 Task: Add a signature Katherine Jones containing With heartfelt thanks and warm wishes, Katherine Jones to email address softage.8@softage.net and add a folder Green initiatives
Action: Mouse moved to (113, 141)
Screenshot: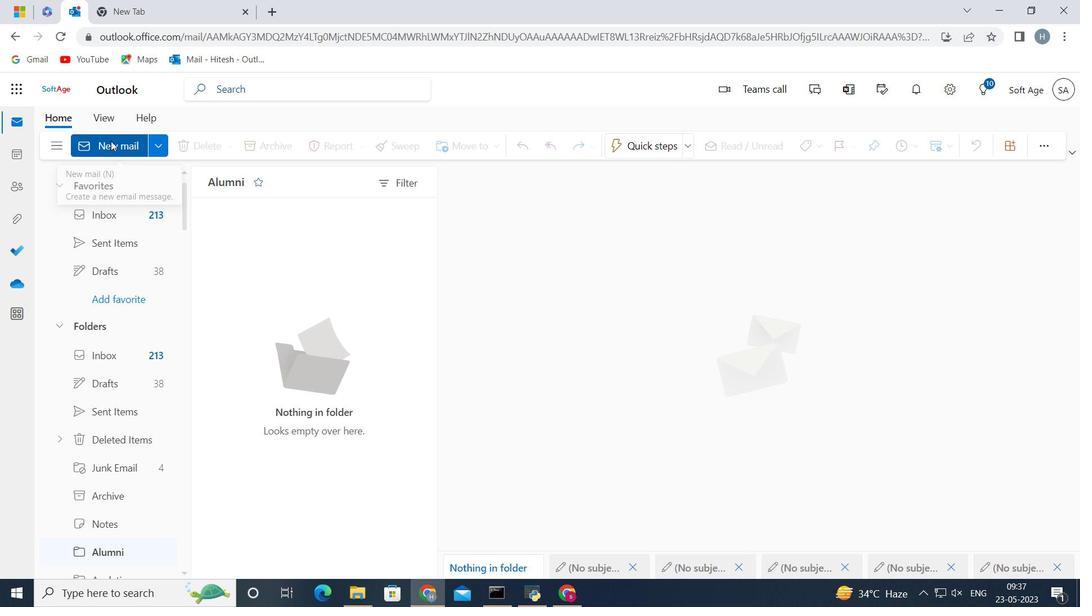 
Action: Mouse pressed left at (113, 141)
Screenshot: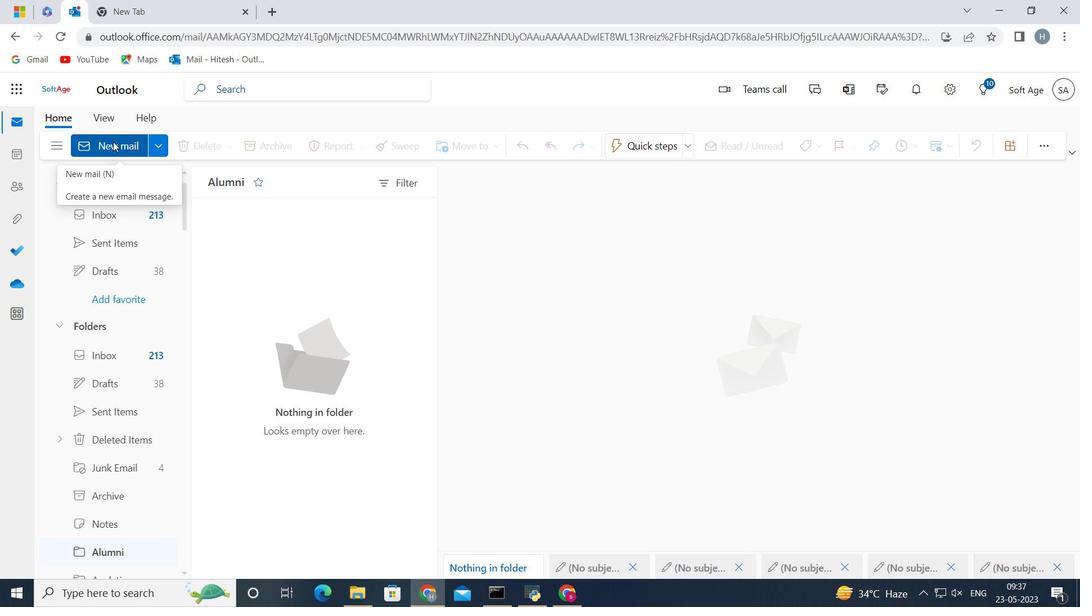 
Action: Mouse moved to (881, 146)
Screenshot: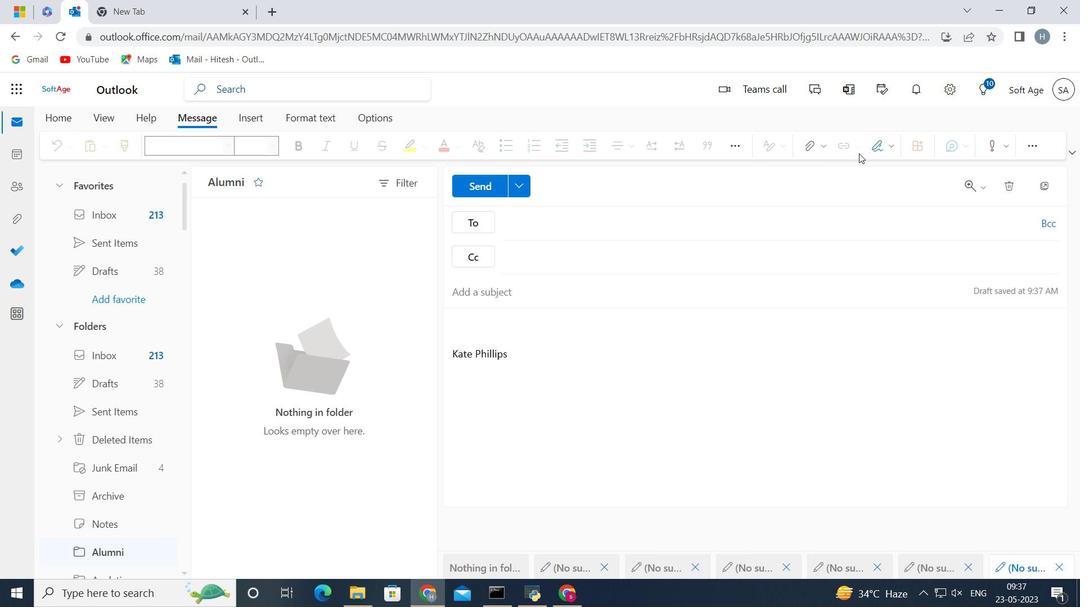 
Action: Mouse pressed left at (881, 146)
Screenshot: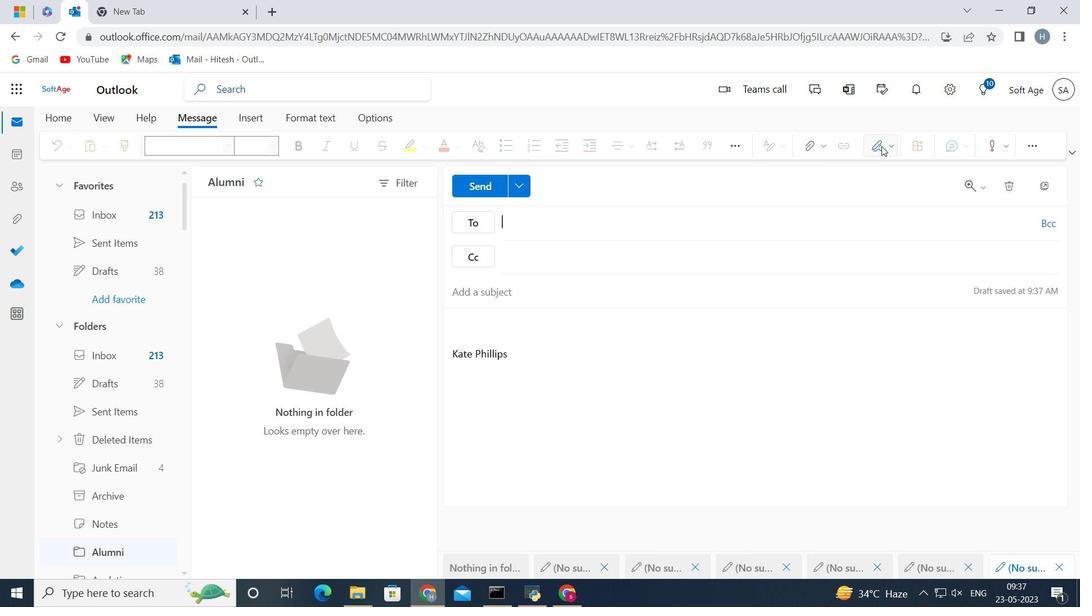 
Action: Mouse moved to (860, 200)
Screenshot: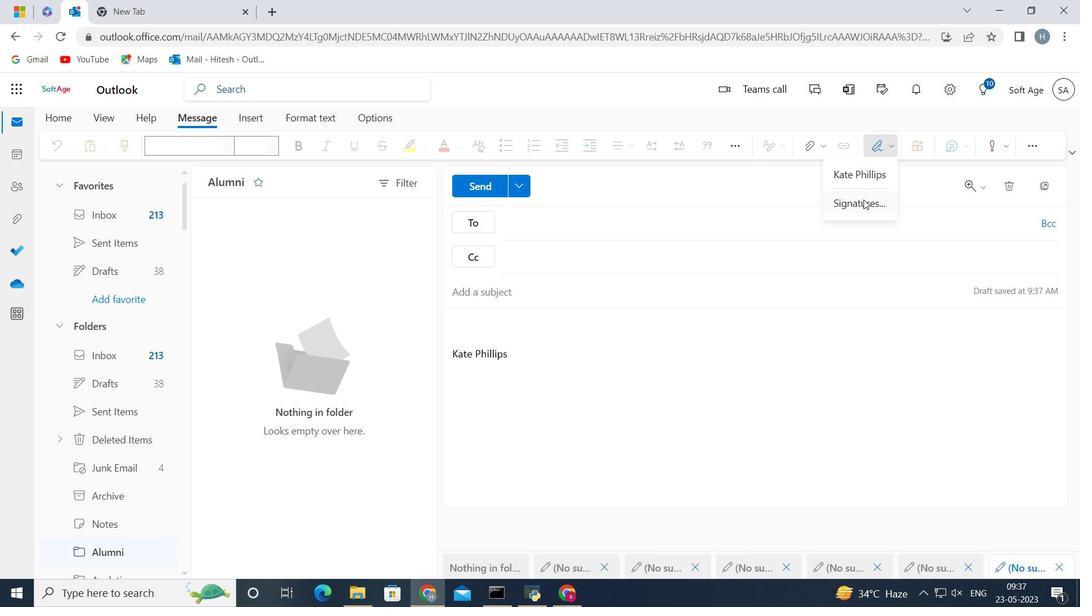 
Action: Mouse pressed left at (860, 200)
Screenshot: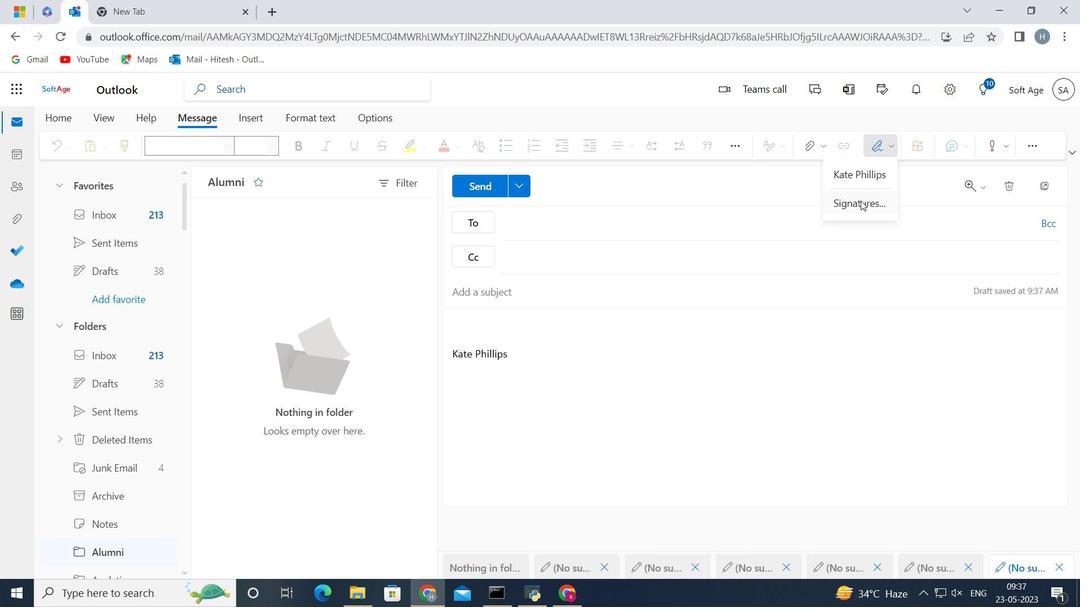 
Action: Mouse moved to (810, 260)
Screenshot: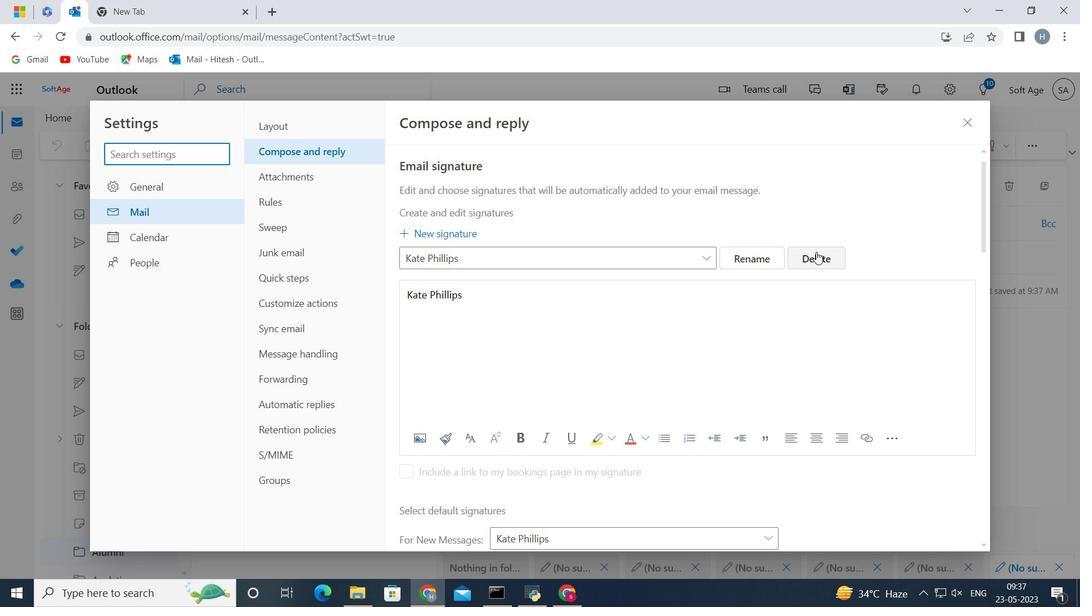 
Action: Mouse pressed left at (810, 260)
Screenshot: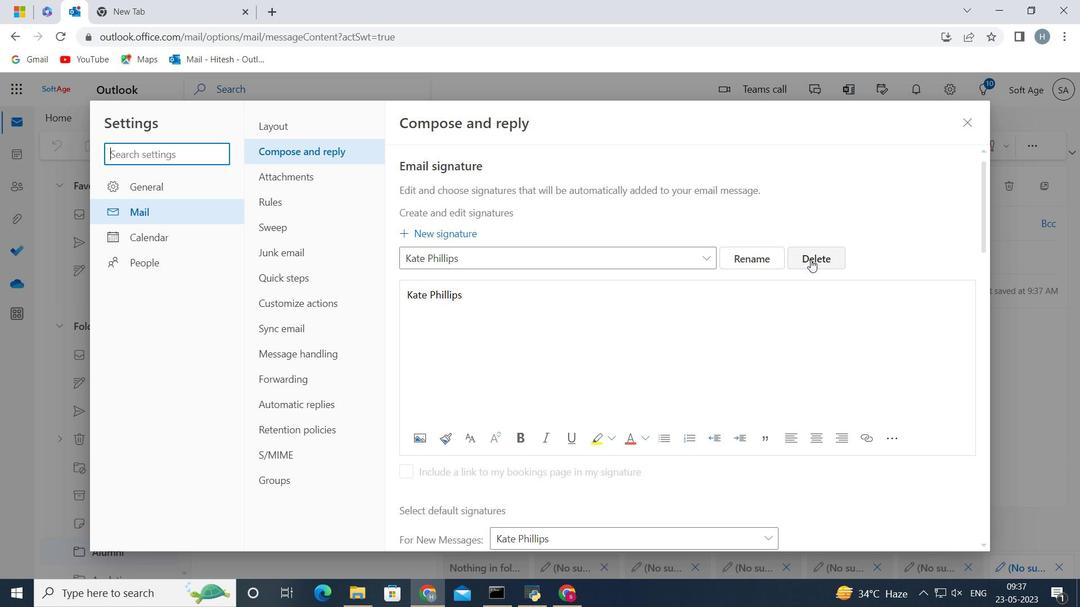 
Action: Mouse moved to (630, 256)
Screenshot: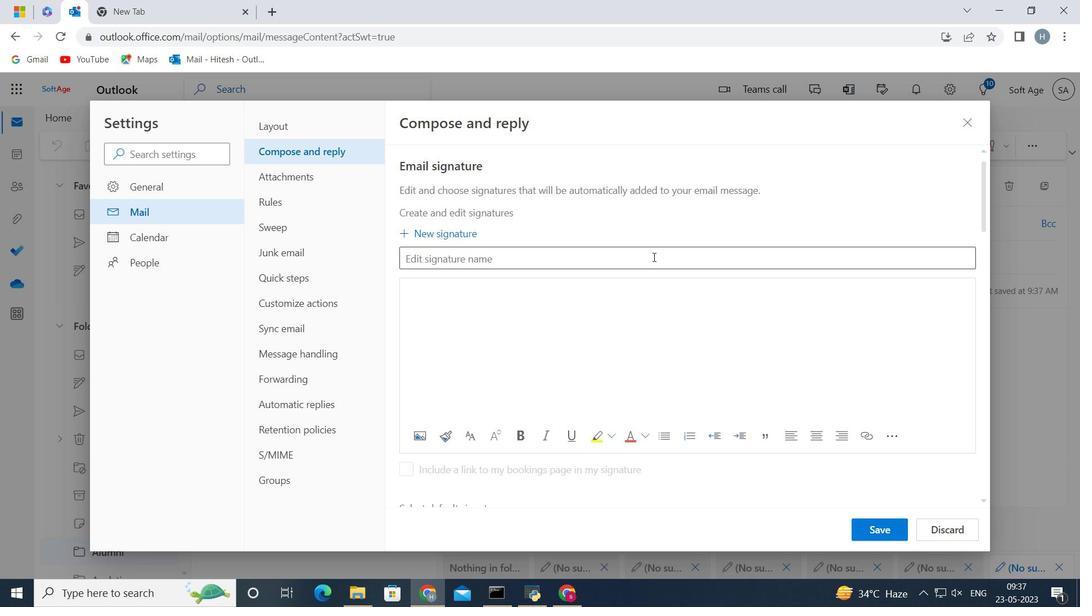 
Action: Mouse pressed left at (630, 256)
Screenshot: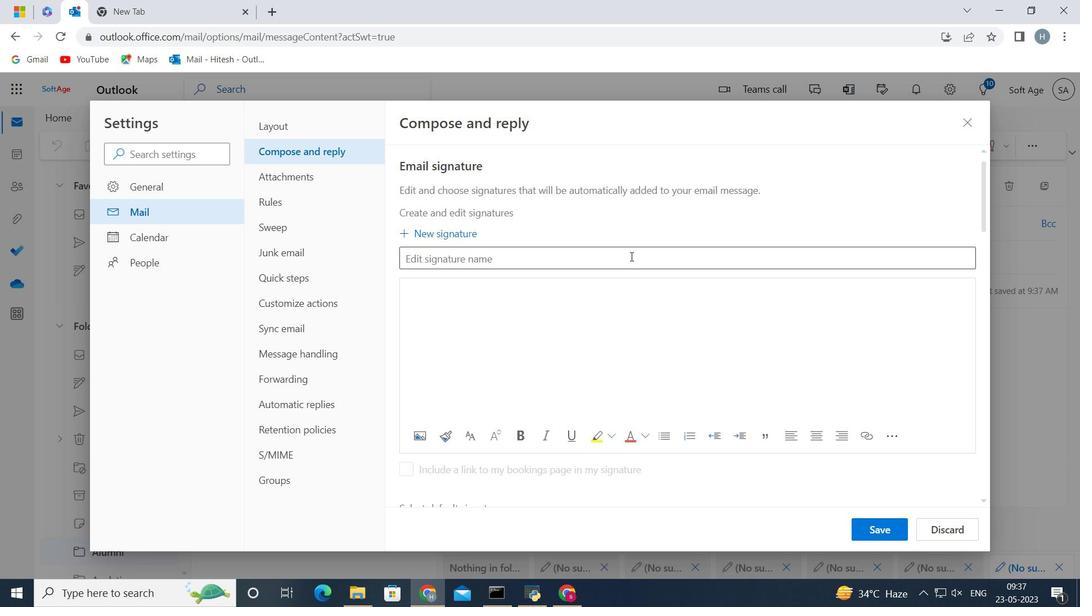 
Action: Key pressed <Key.shift><Key.shift><Key.shift><Key.shift><Key.shift><Key.shift><Key.shift>Katherine<Key.space><Key.shift>Jones<Key.space>
Screenshot: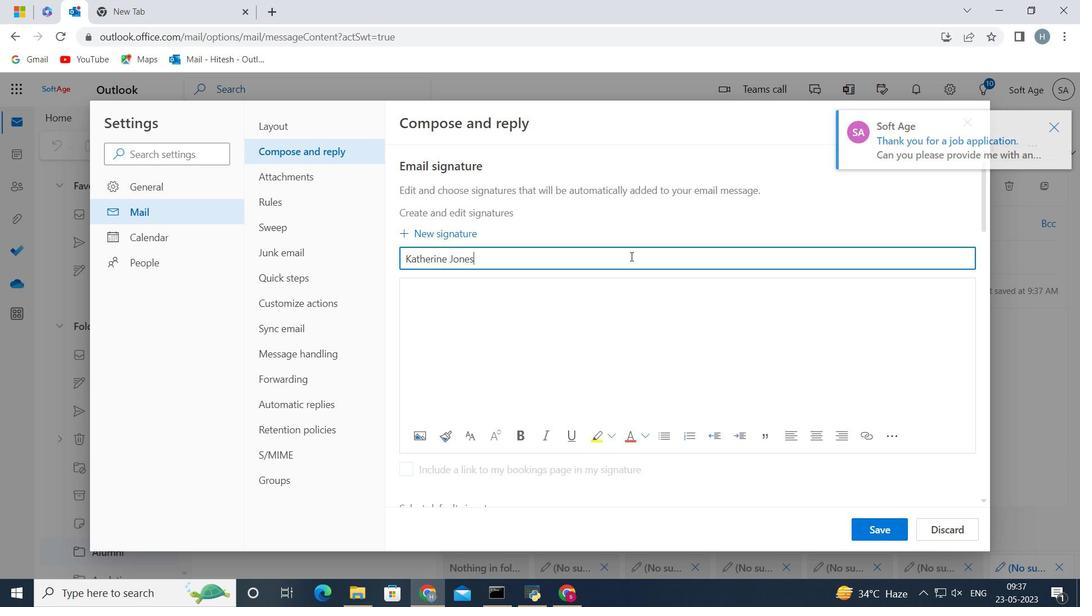 
Action: Mouse moved to (470, 311)
Screenshot: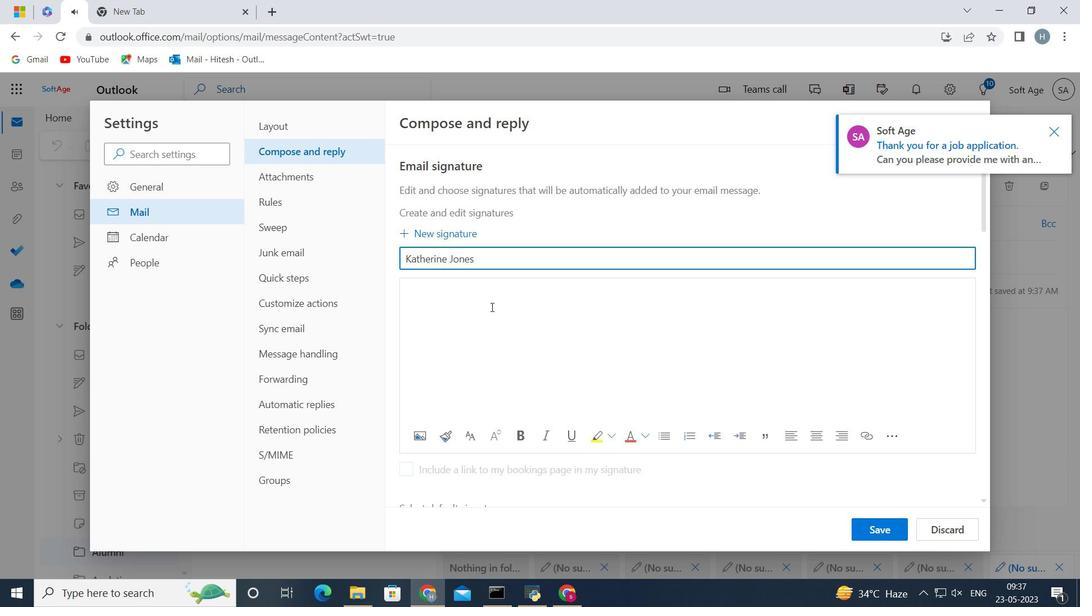 
Action: Mouse pressed left at (470, 311)
Screenshot: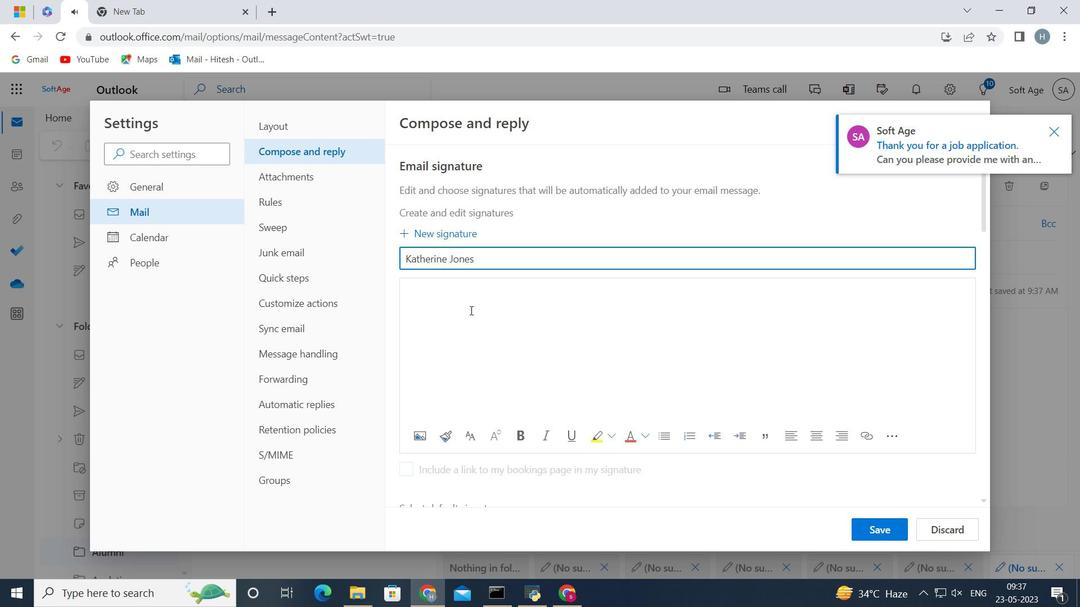 
Action: Key pressed <Key.shift>Katherine<Key.space><Key.shift>Jones<Key.space>
Screenshot: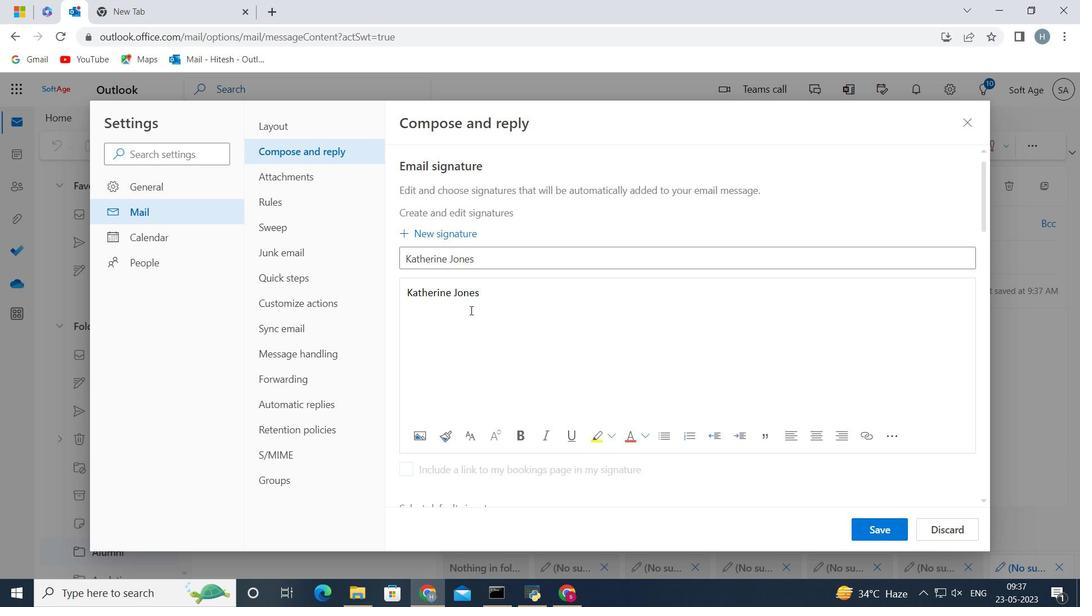 
Action: Mouse moved to (875, 527)
Screenshot: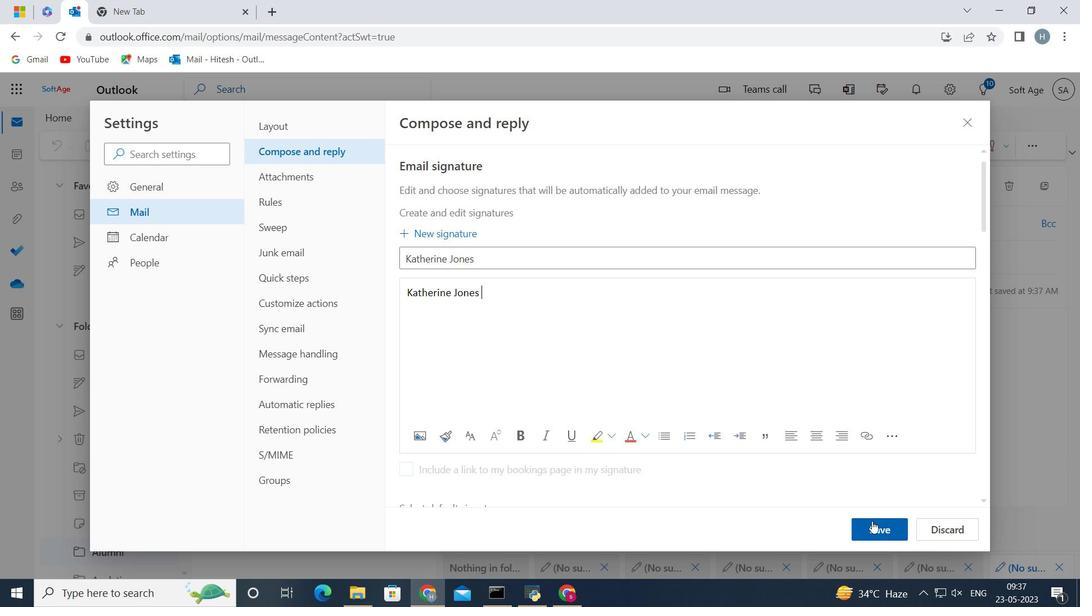 
Action: Mouse pressed left at (875, 527)
Screenshot: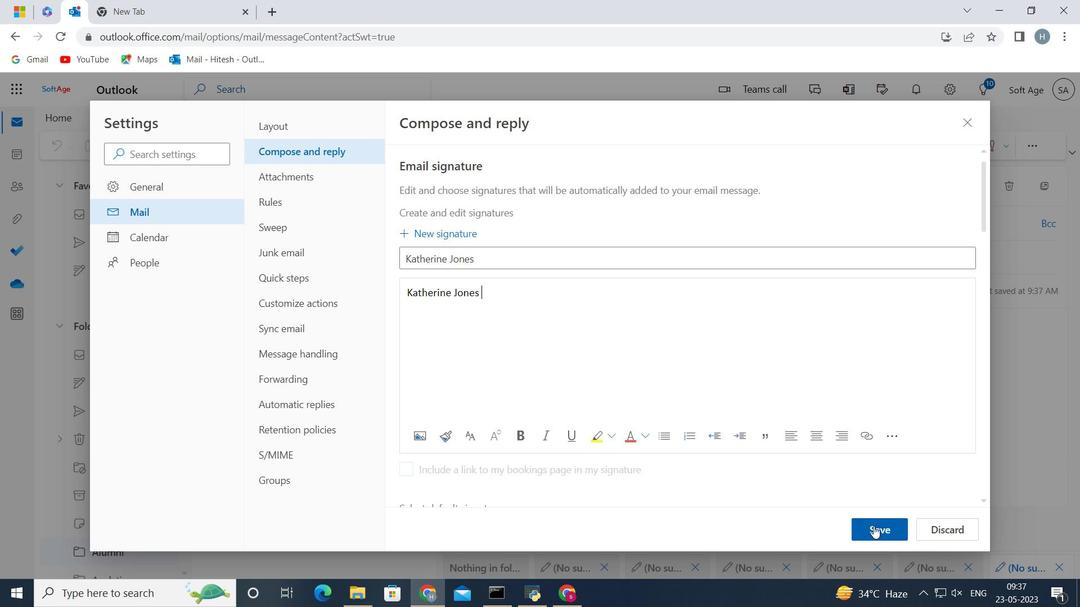 
Action: Mouse moved to (802, 301)
Screenshot: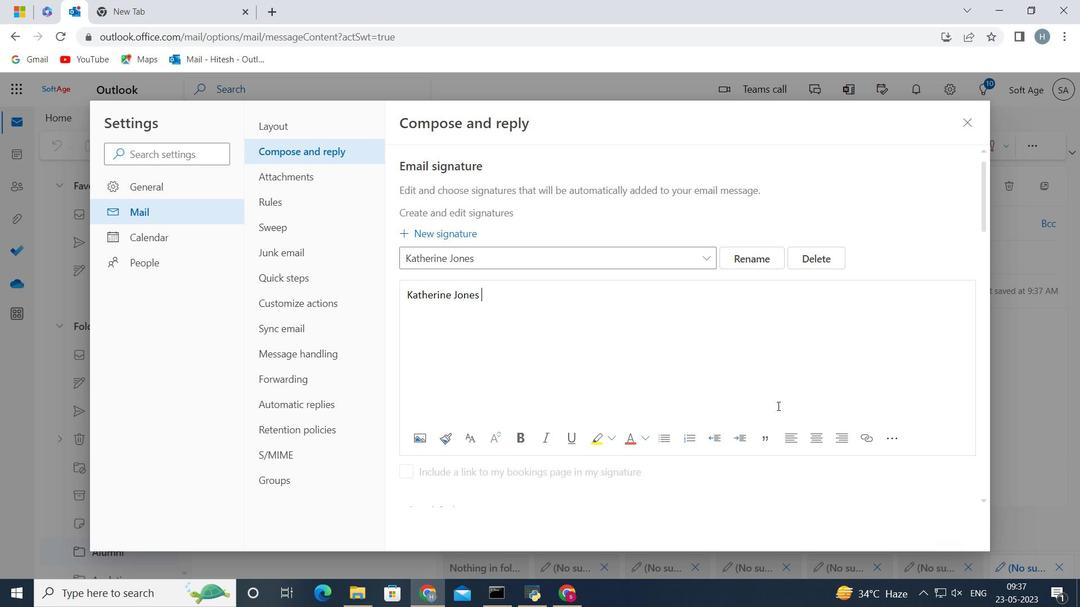 
Action: Mouse scrolled (802, 300) with delta (0, 0)
Screenshot: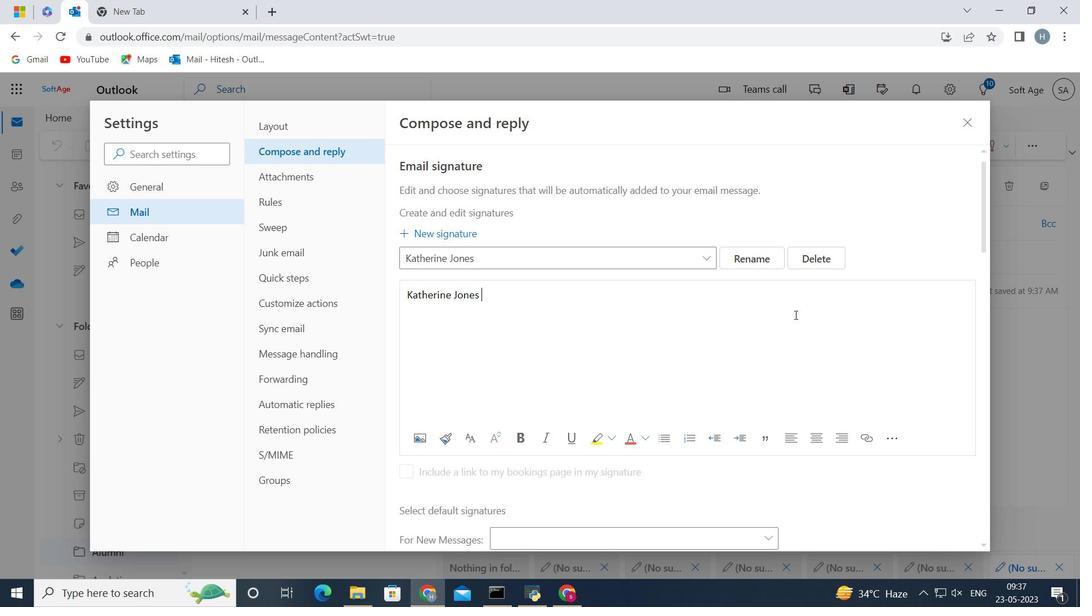
Action: Mouse moved to (742, 261)
Screenshot: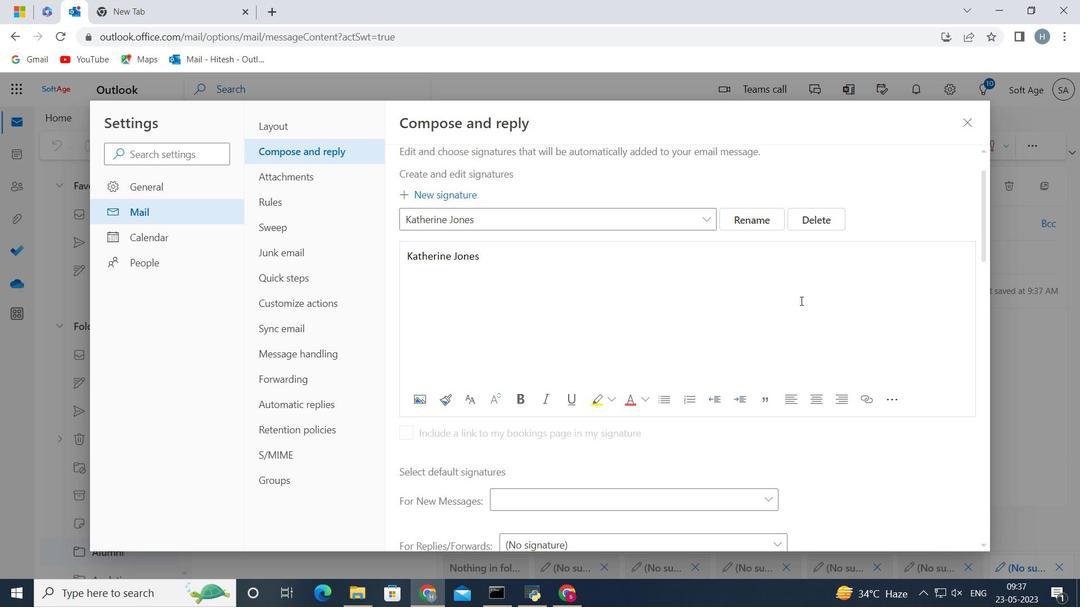 
Action: Mouse scrolled (742, 261) with delta (0, 0)
Screenshot: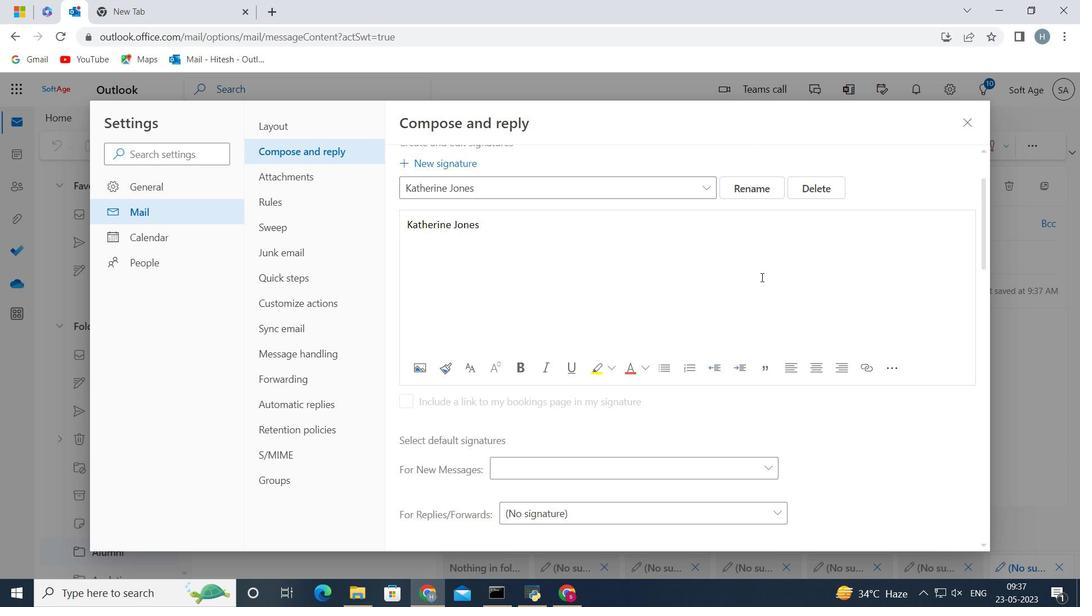 
Action: Mouse scrolled (742, 261) with delta (0, 0)
Screenshot: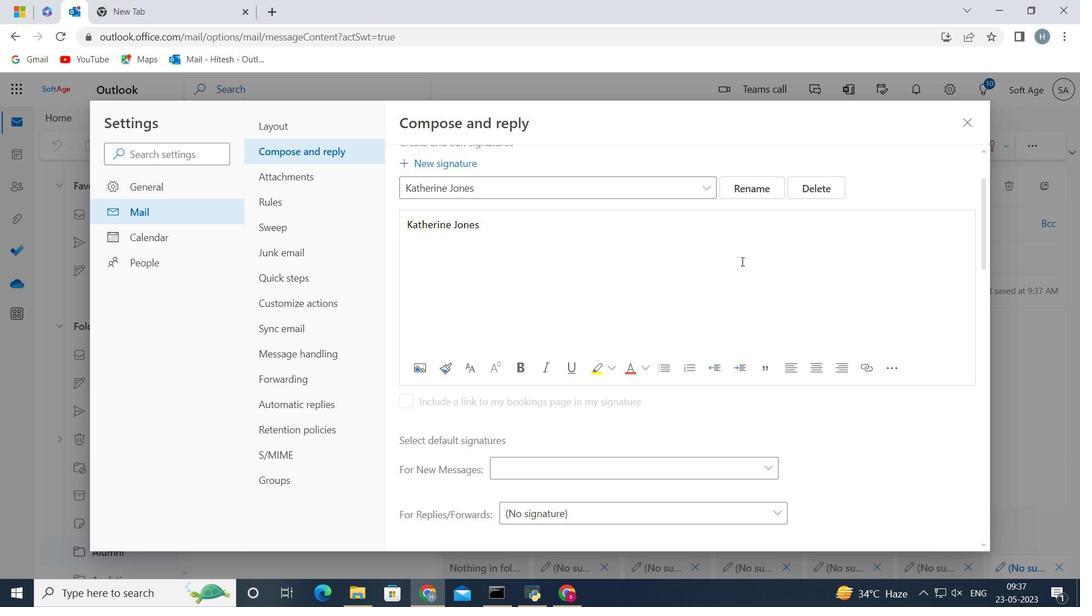 
Action: Mouse scrolled (742, 261) with delta (0, 0)
Screenshot: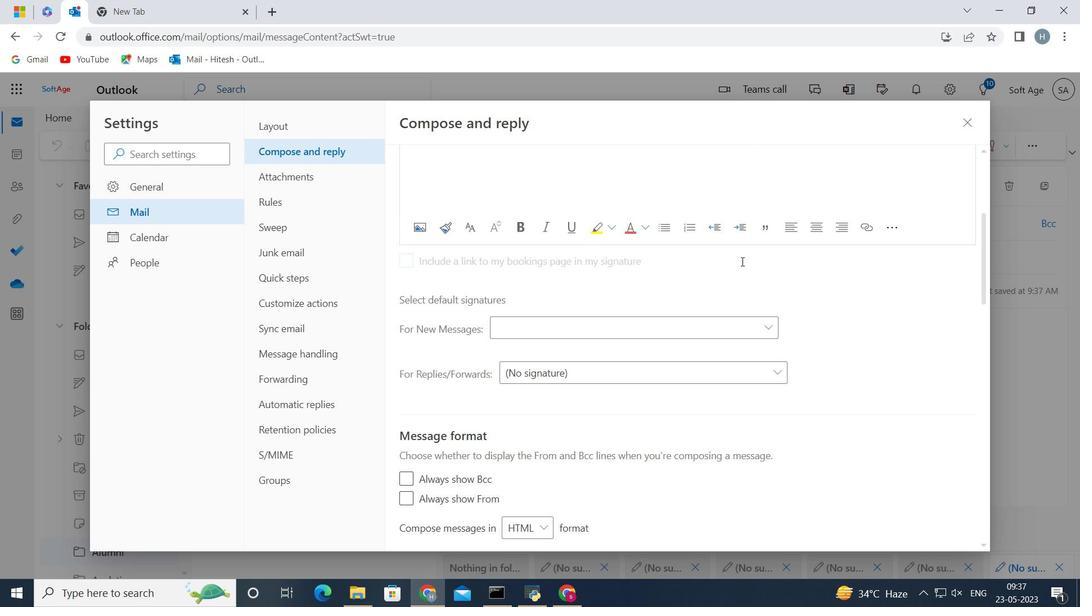 
Action: Mouse pressed left at (742, 261)
Screenshot: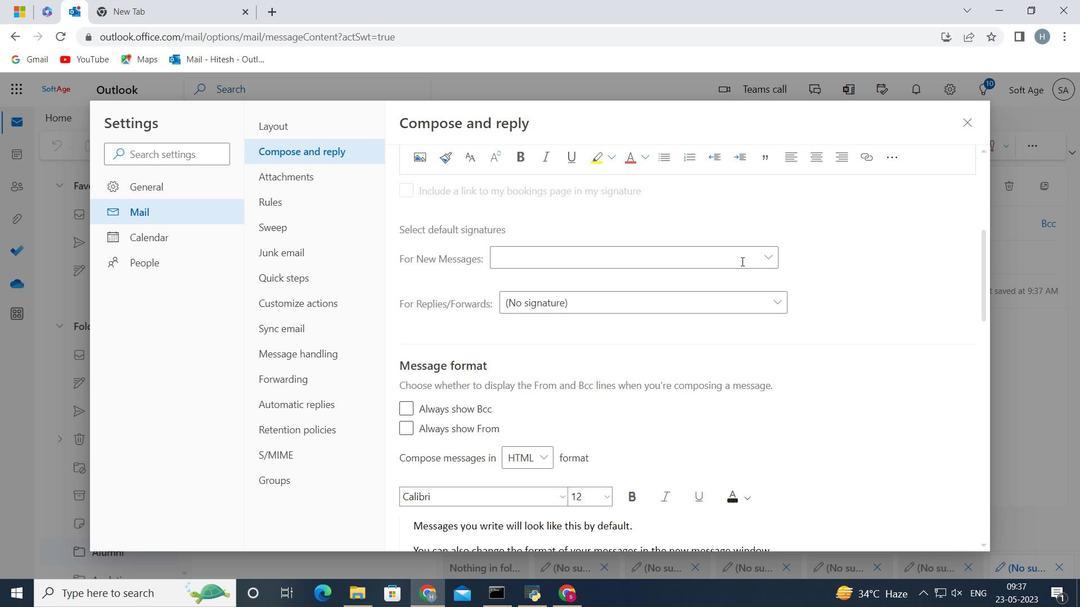 
Action: Mouse moved to (682, 308)
Screenshot: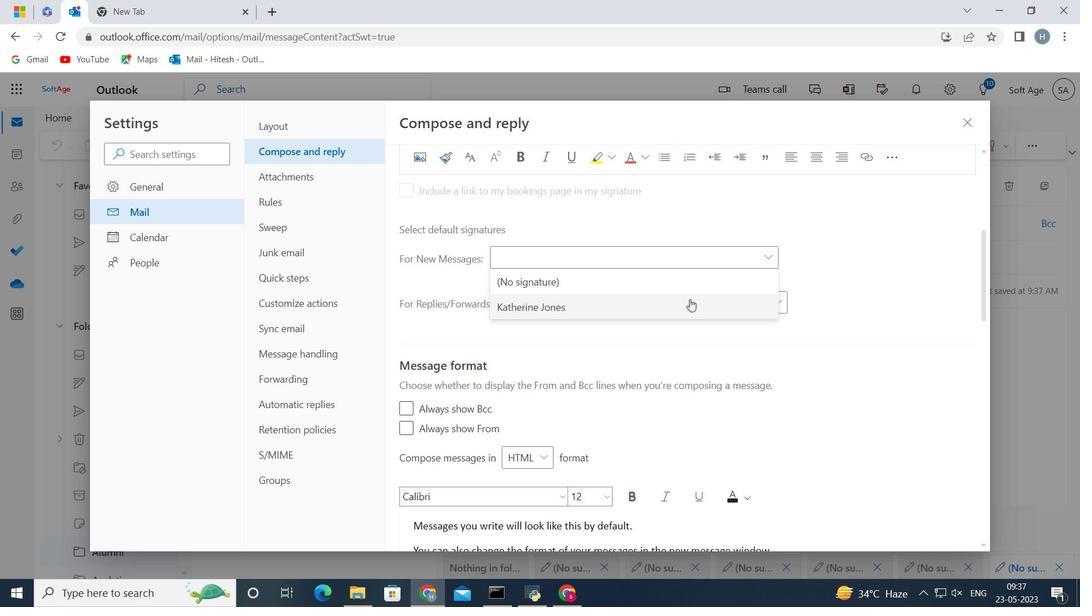 
Action: Mouse pressed left at (682, 308)
Screenshot: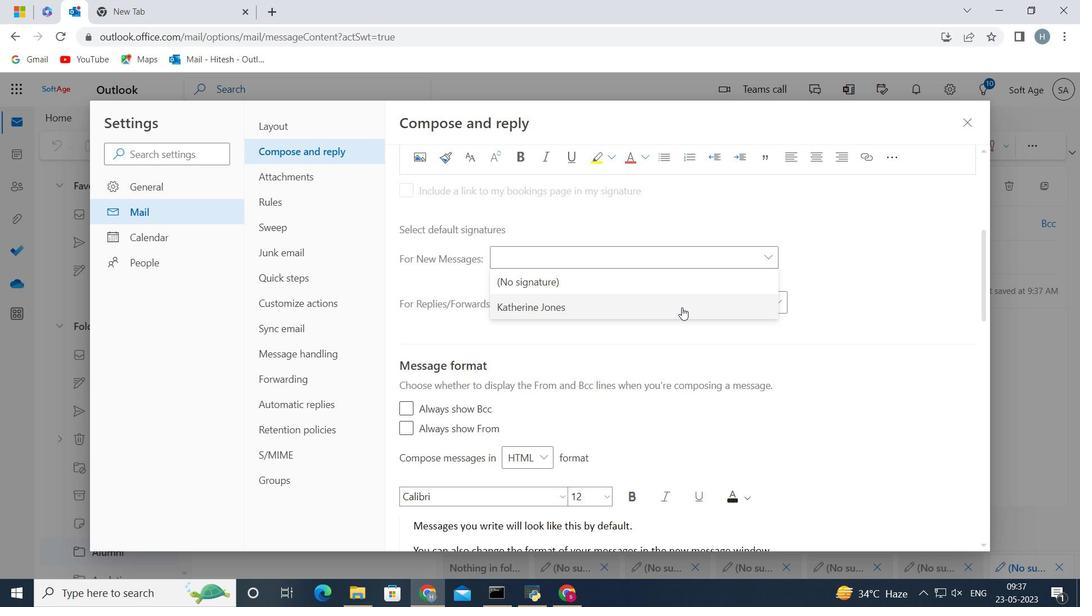 
Action: Mouse moved to (869, 532)
Screenshot: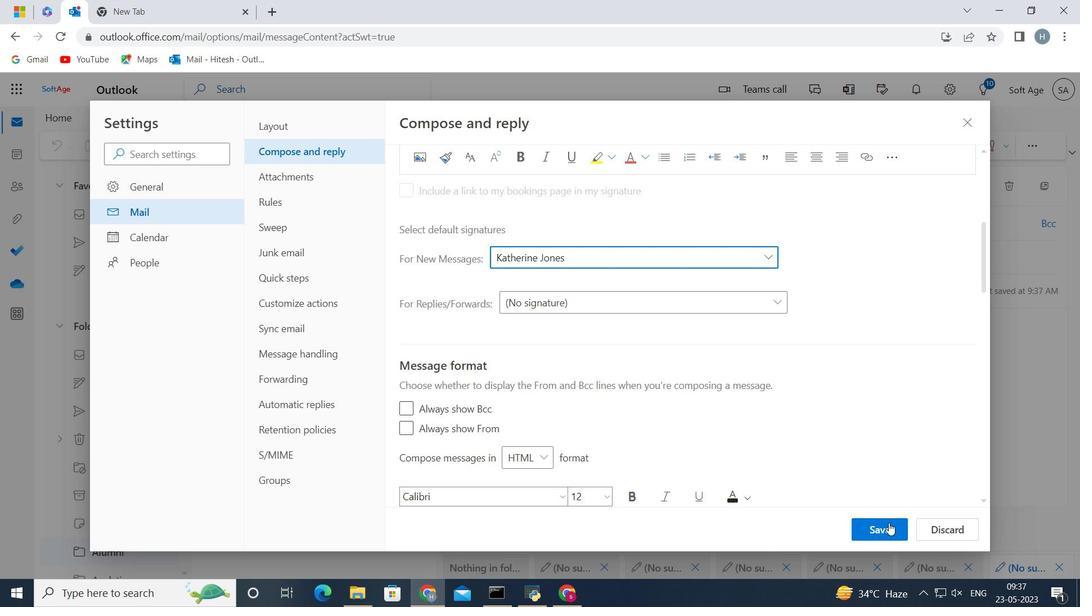 
Action: Mouse pressed left at (869, 532)
Screenshot: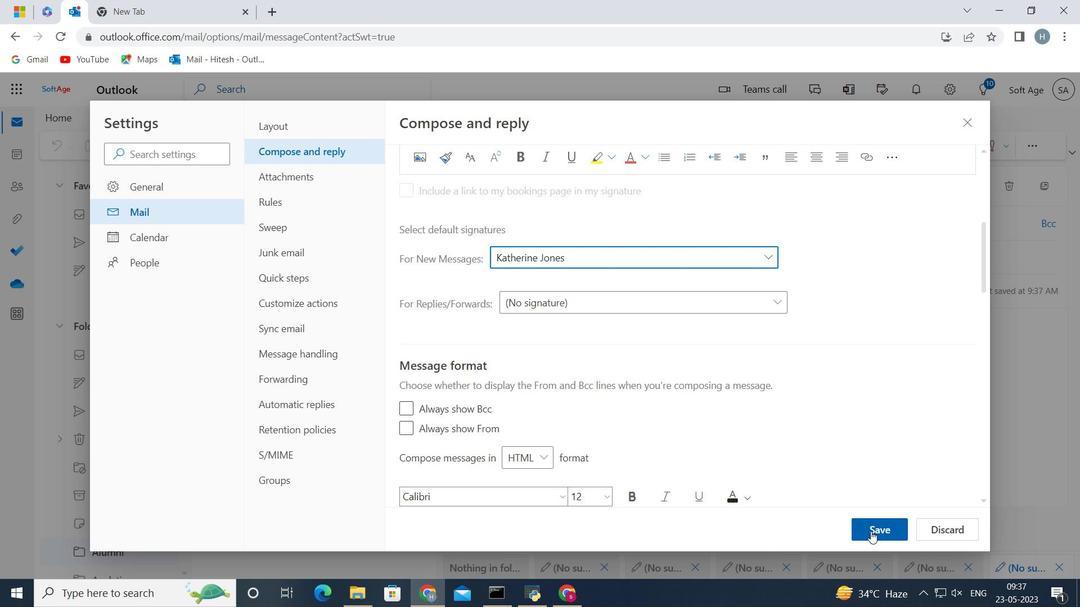 
Action: Mouse moved to (964, 124)
Screenshot: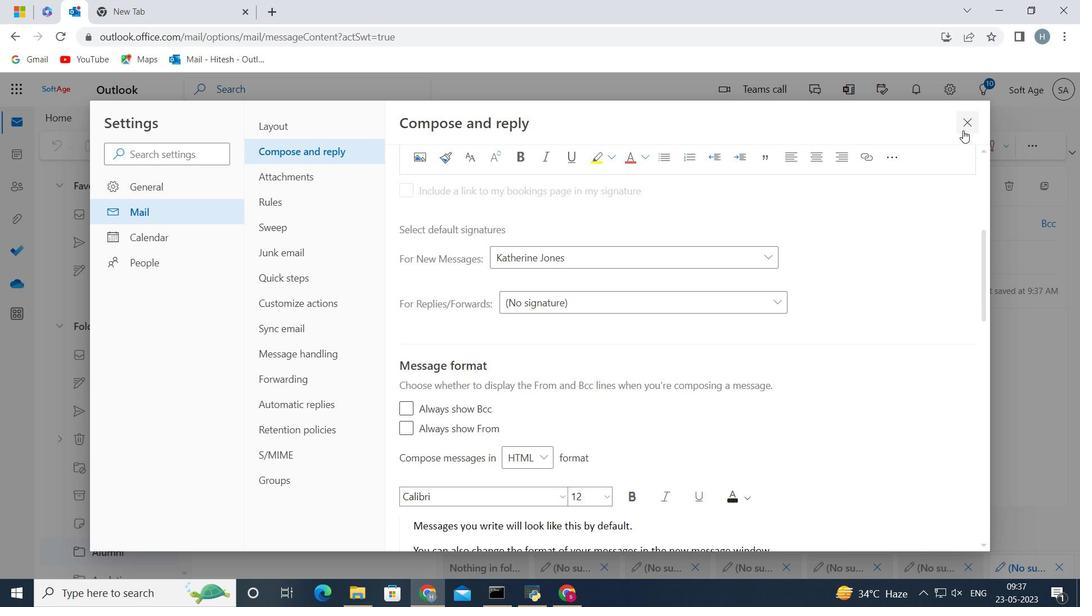 
Action: Mouse pressed left at (964, 124)
Screenshot: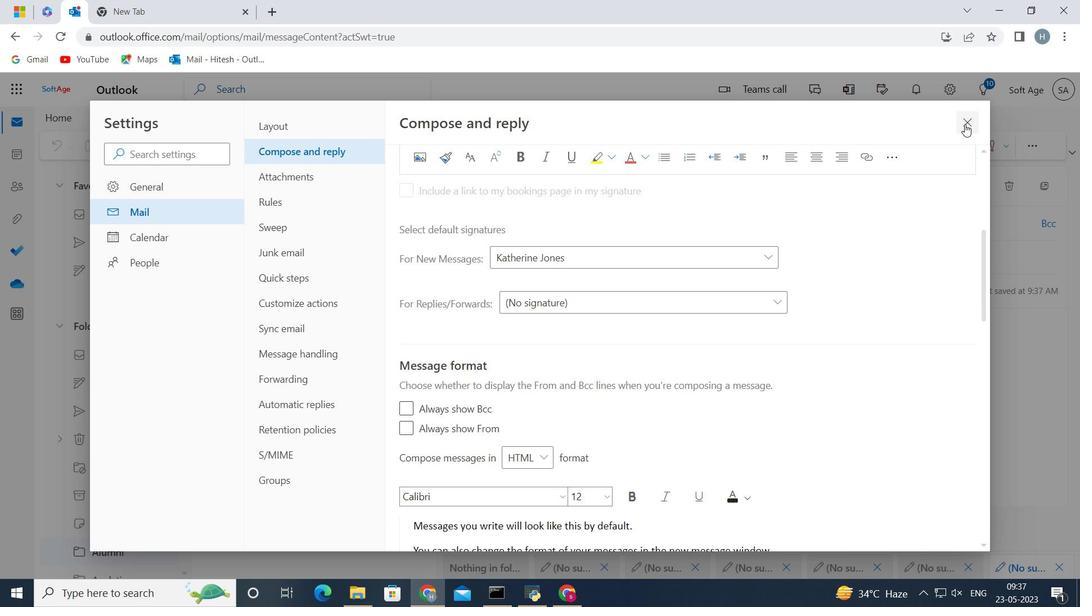 
Action: Mouse moved to (521, 355)
Screenshot: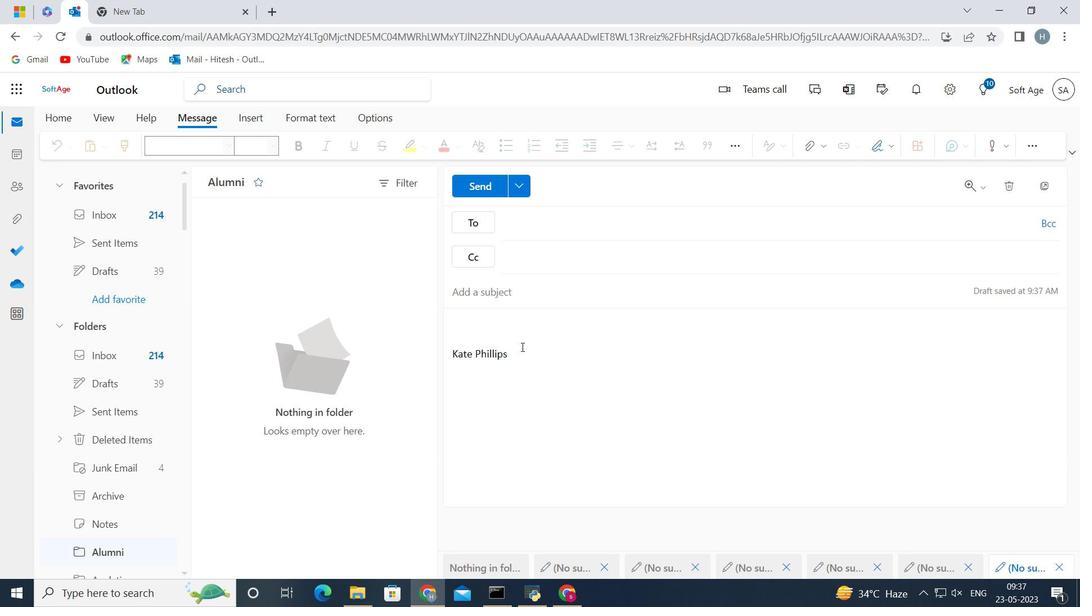 
Action: Mouse pressed left at (521, 355)
Screenshot: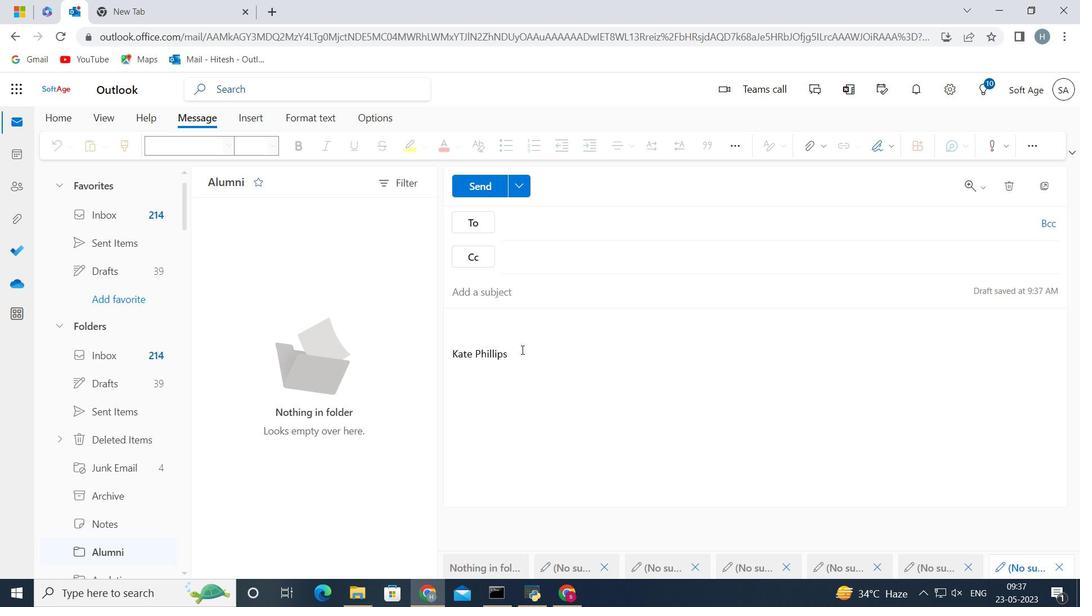 
Action: Key pressed <Key.backspace><Key.backspace><Key.backspace><Key.backspace><Key.backspace><Key.backspace><Key.backspace><Key.backspace><Key.backspace><Key.backspace><Key.backspace><Key.backspace><Key.backspace><Key.backspace><Key.backspace><Key.backspace><Key.backspace><Key.backspace><Key.backspace><Key.backspace><Key.backspace><Key.backspace><Key.backspace><Key.backspace><Key.backspace><Key.backspace><Key.backspace><Key.shift>With<Key.space>heartfelt<Key.space>thanks<Key.space>and<Key.space>wishes<Key.space>
Screenshot: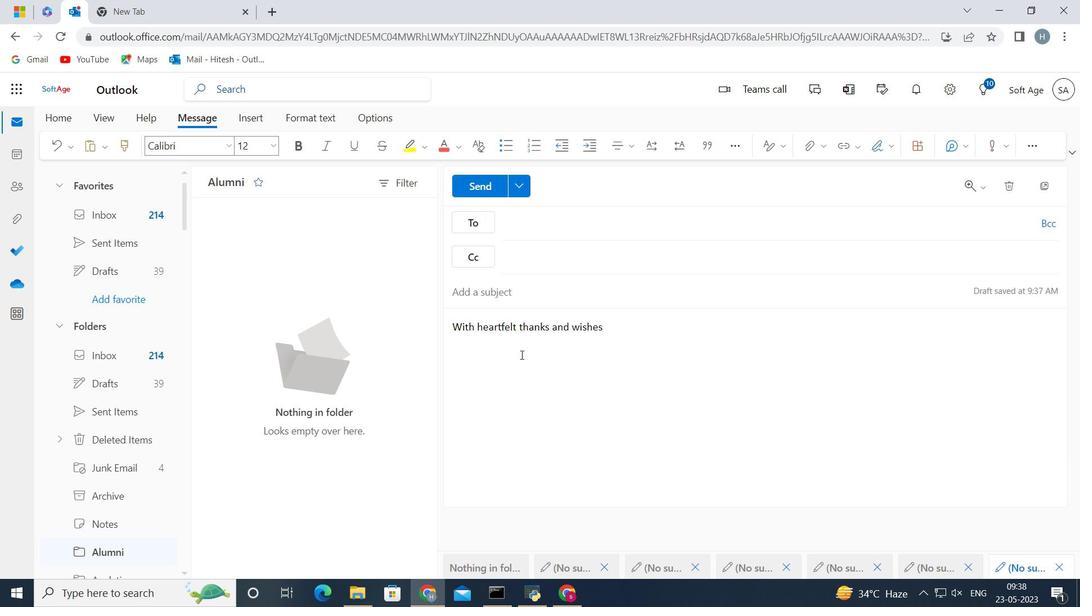 
Action: Mouse moved to (604, 331)
Screenshot: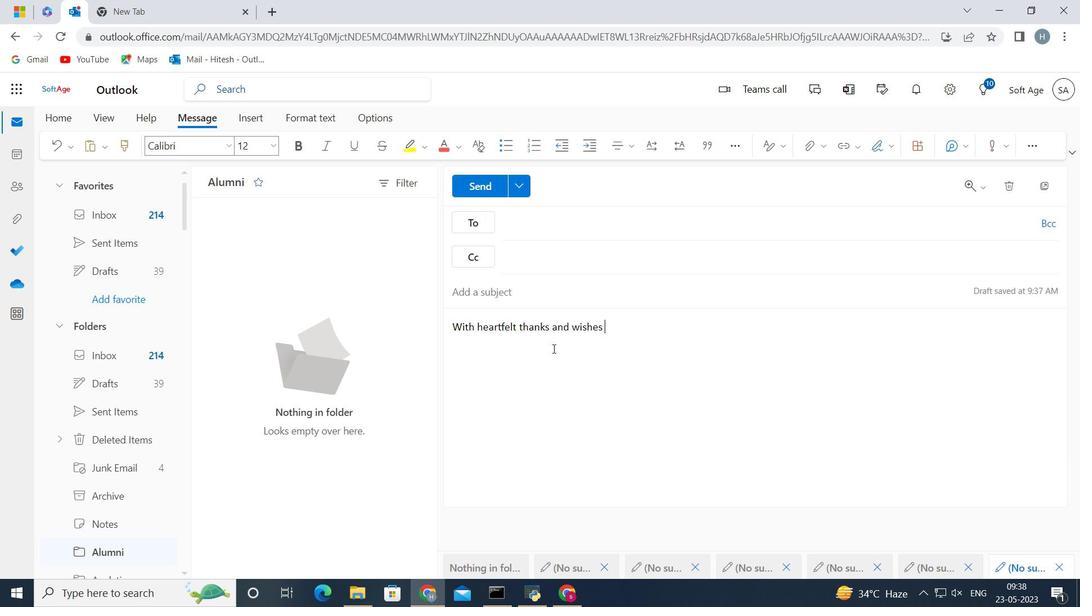 
Action: Key pressed <Key.backspace><Key.backspace><Key.backspace><Key.backspace><Key.backspace><Key.backspace><Key.backspace>warm<Key.space>wishes<Key.space>
Screenshot: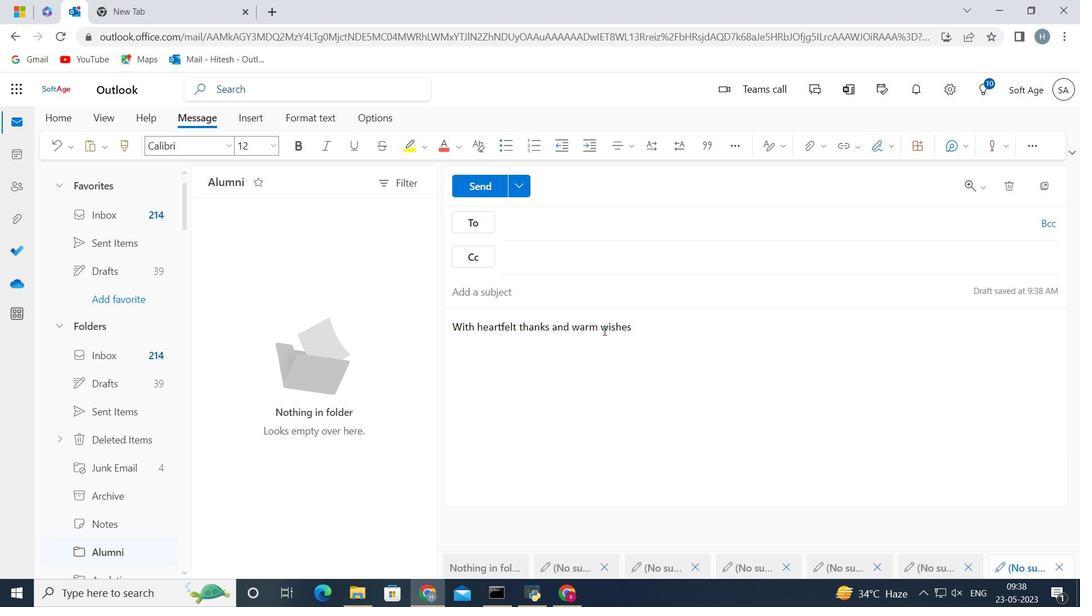 
Action: Mouse moved to (881, 149)
Screenshot: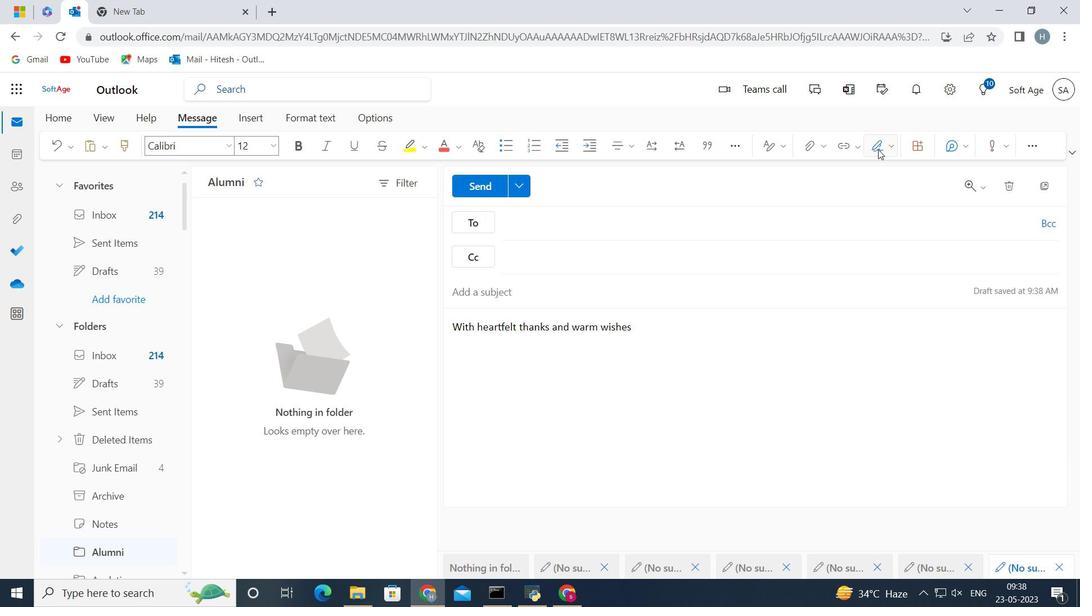 
Action: Mouse pressed left at (881, 149)
Screenshot: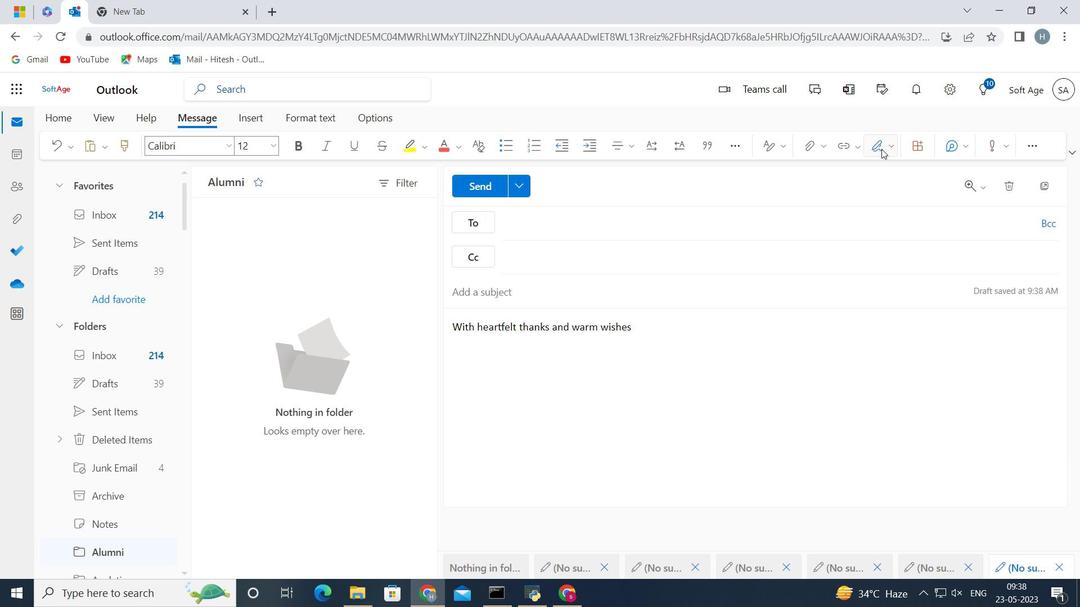 
Action: Mouse moved to (867, 171)
Screenshot: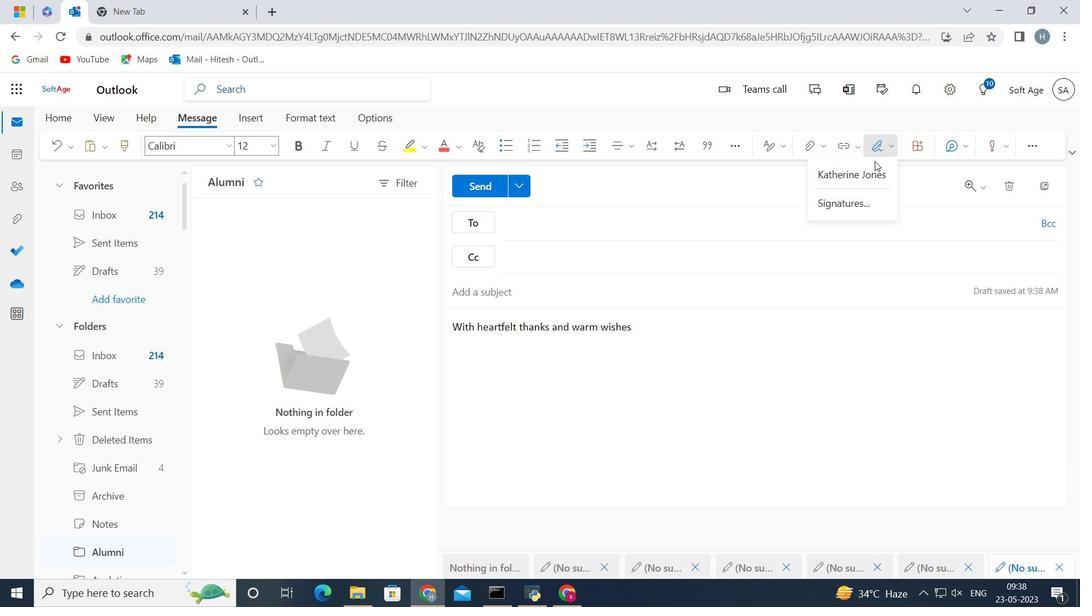 
Action: Mouse pressed left at (867, 171)
Screenshot: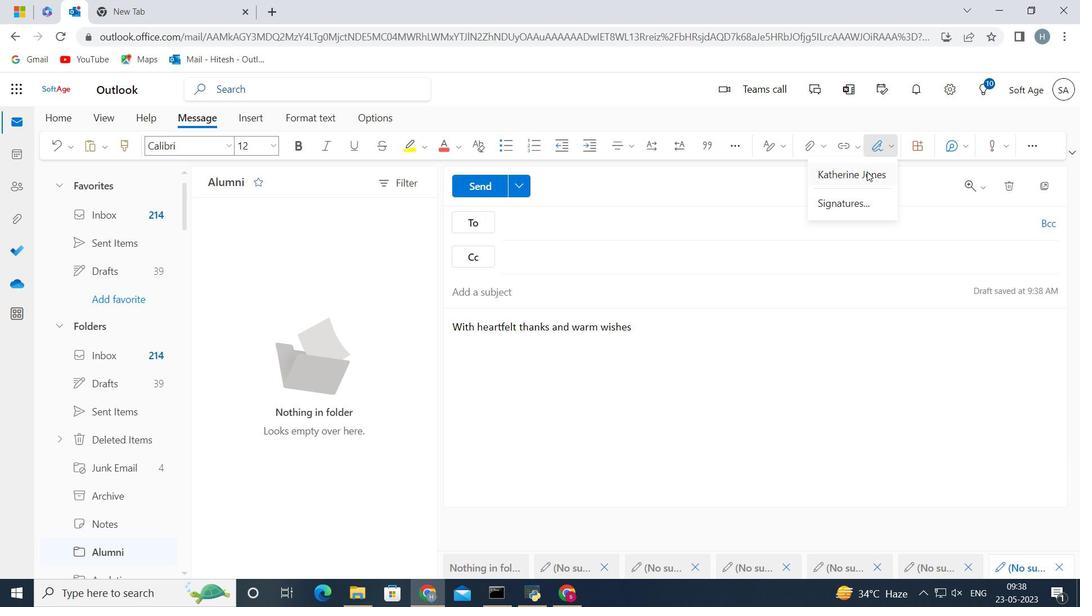 
Action: Mouse moved to (562, 231)
Screenshot: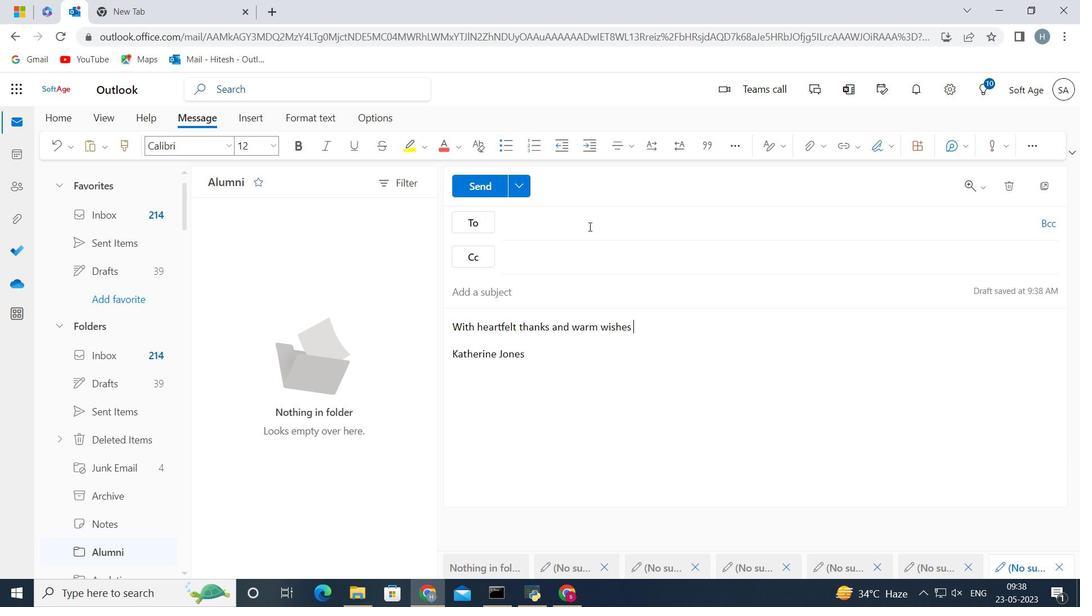 
Action: Mouse pressed left at (562, 231)
Screenshot: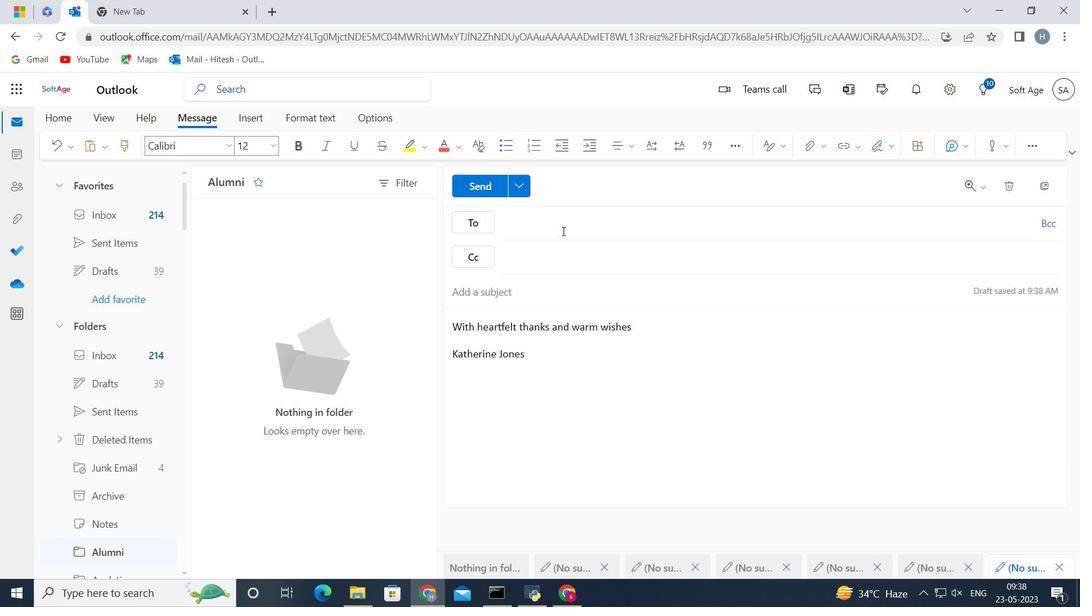 
Action: Key pressed softage.8<Key.shift>@softage.net
Screenshot: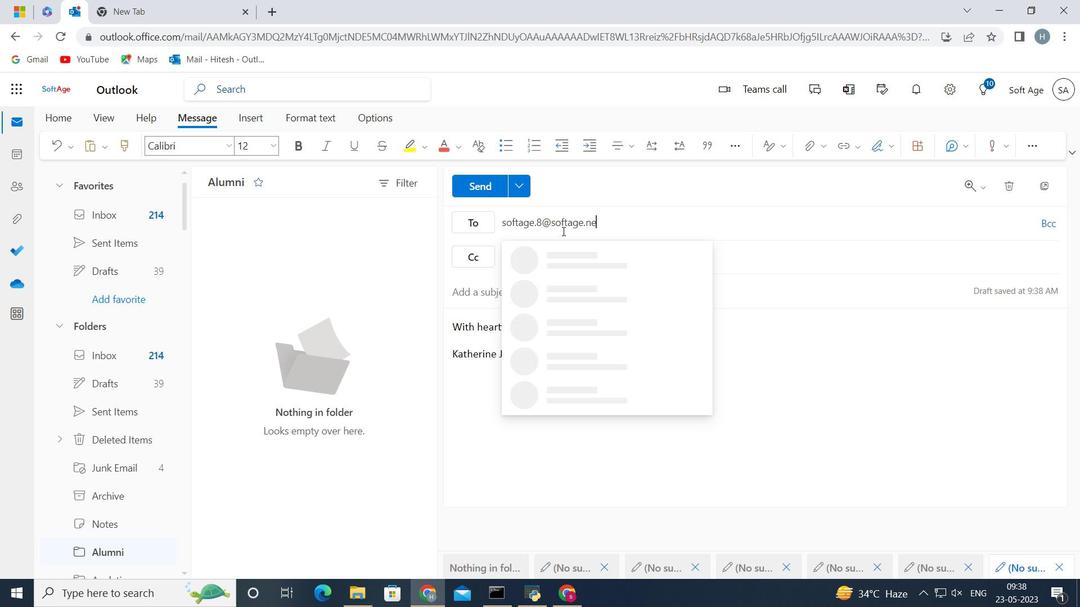 
Action: Mouse moved to (582, 255)
Screenshot: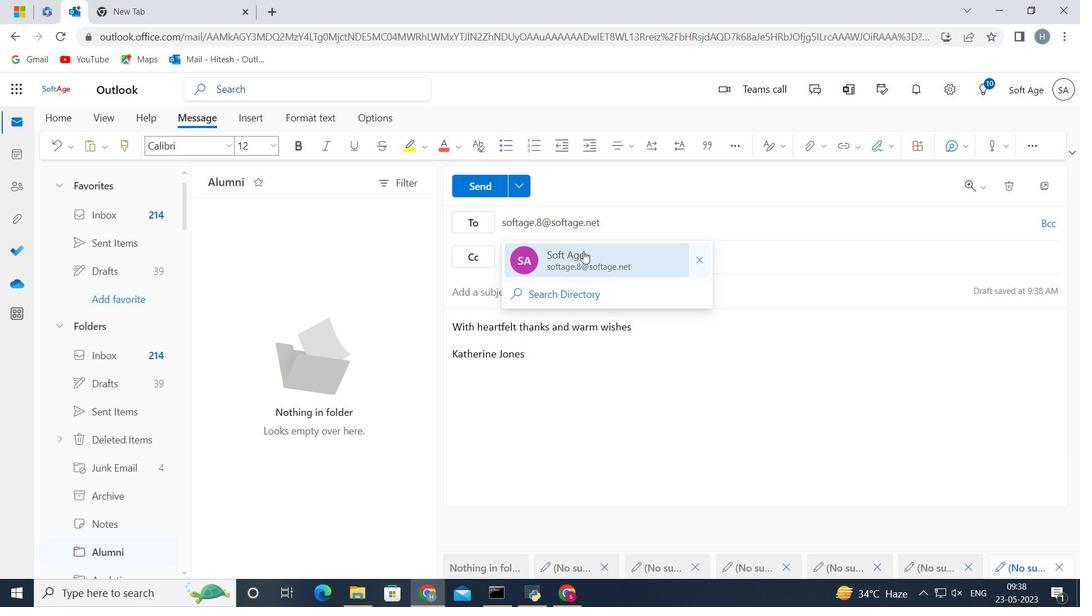 
Action: Mouse pressed left at (582, 255)
Screenshot: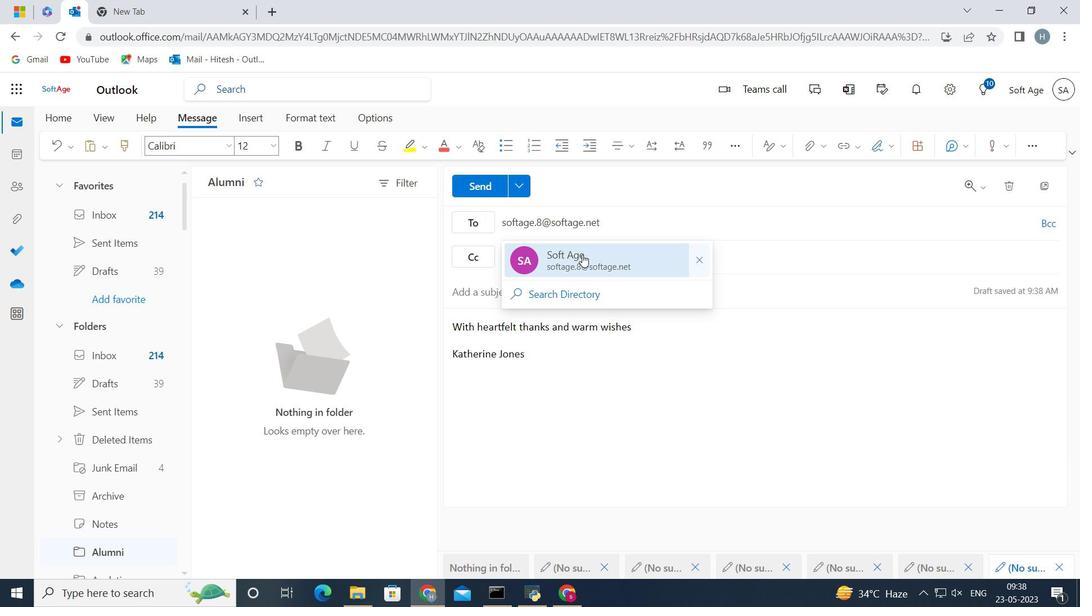 
Action: Mouse moved to (115, 417)
Screenshot: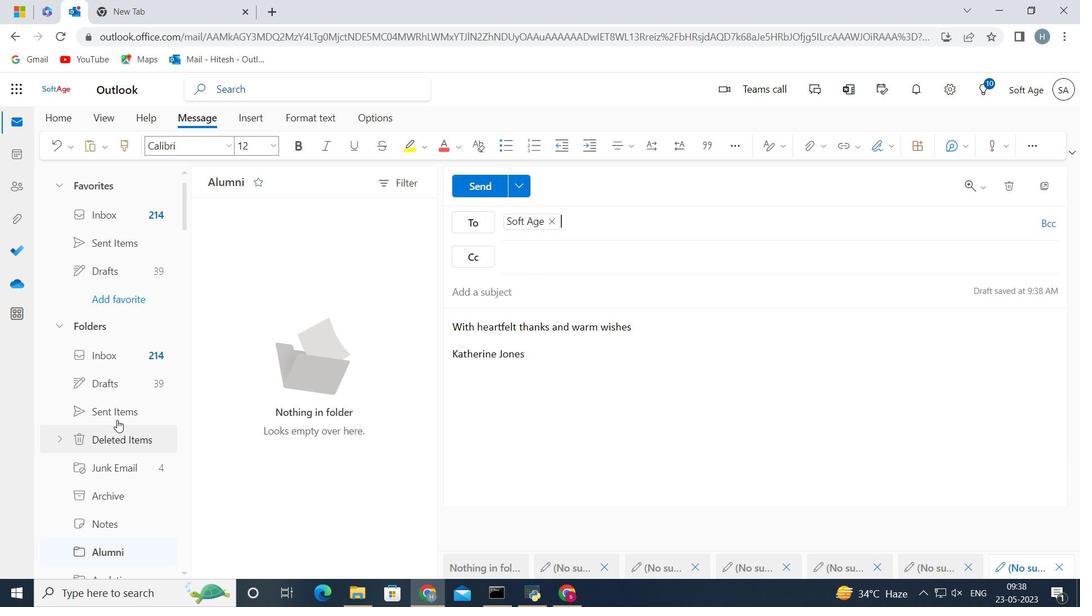 
Action: Mouse scrolled (115, 416) with delta (0, 0)
Screenshot: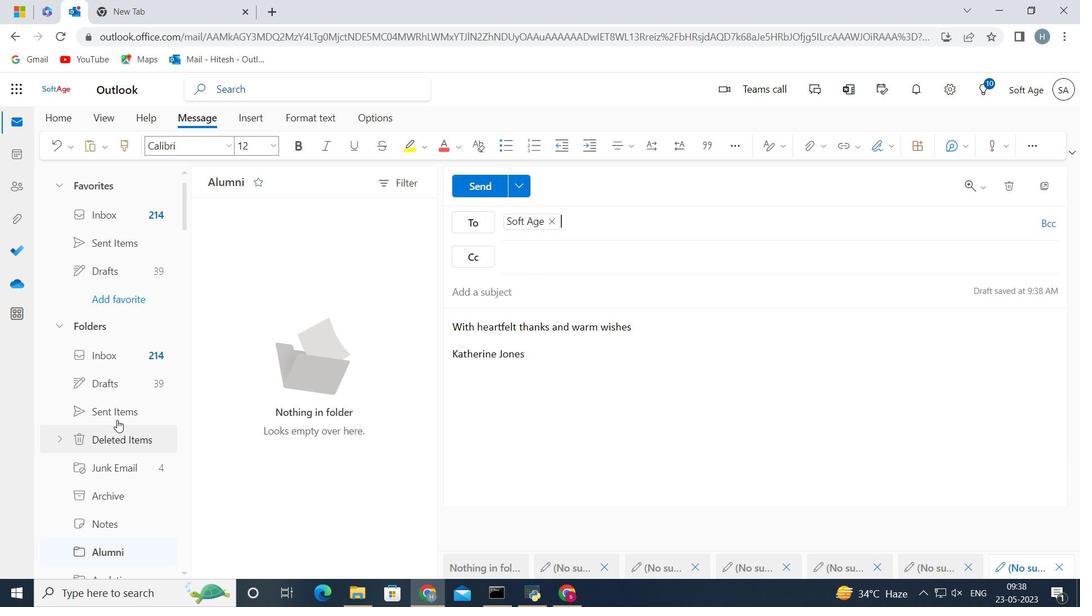 
Action: Mouse scrolled (115, 416) with delta (0, 0)
Screenshot: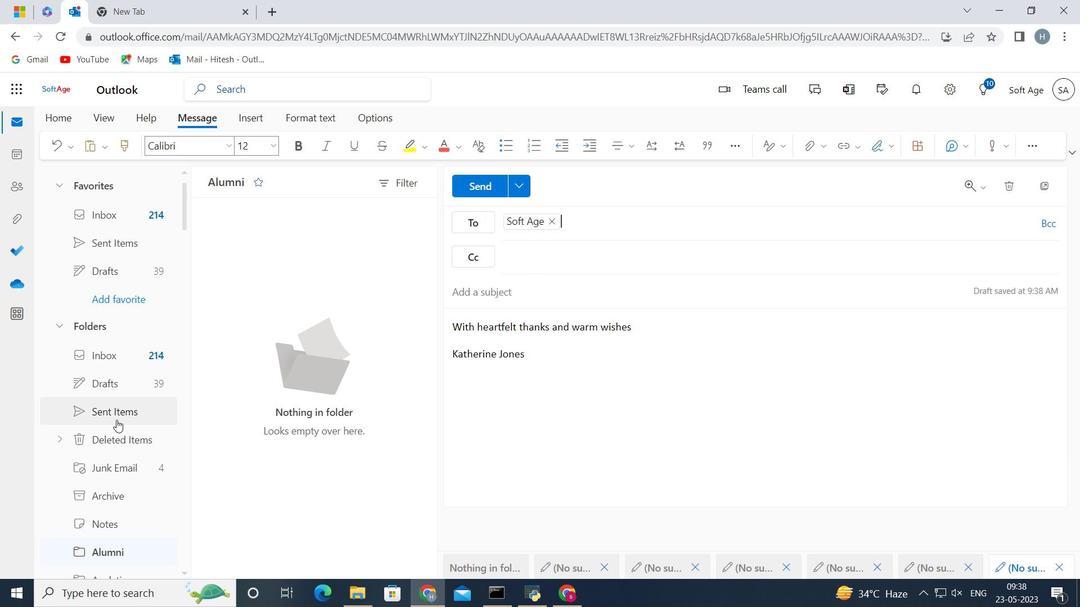 
Action: Mouse scrolled (115, 416) with delta (0, 0)
Screenshot: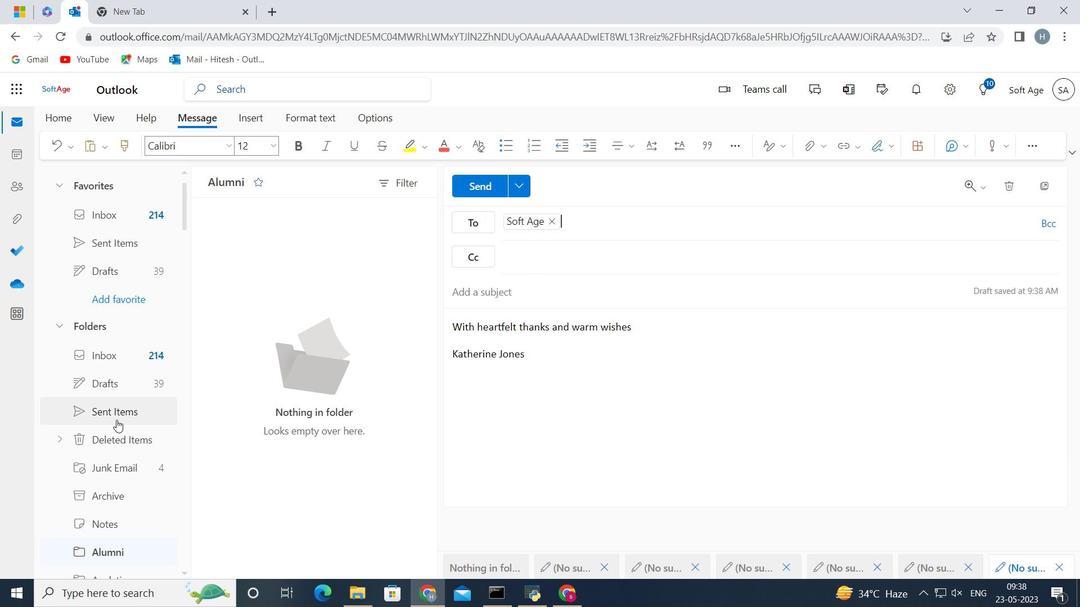 
Action: Mouse scrolled (115, 416) with delta (0, 0)
Screenshot: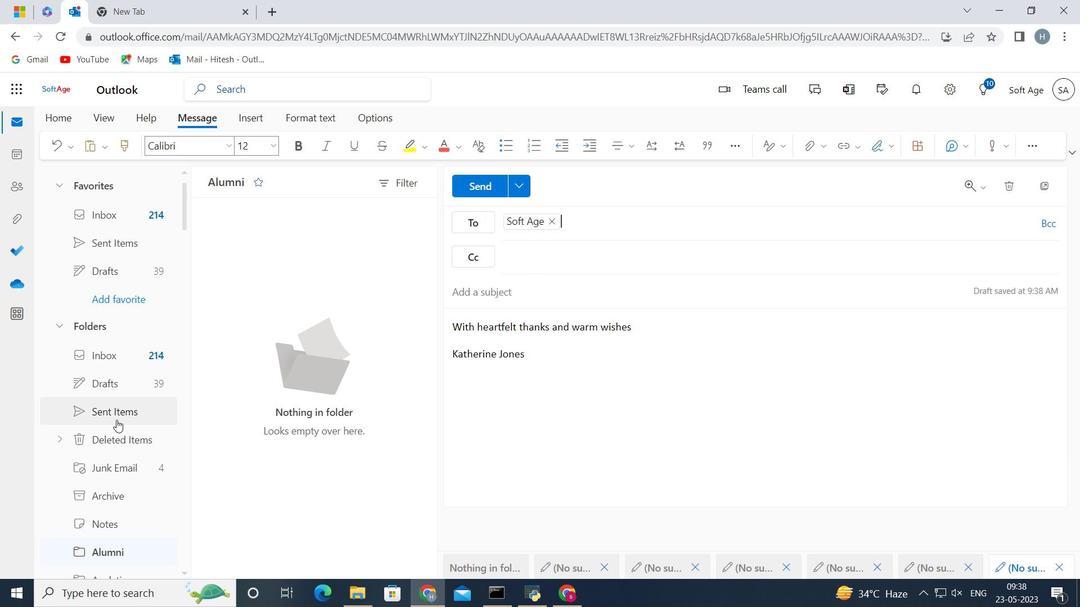 
Action: Mouse moved to (127, 367)
Screenshot: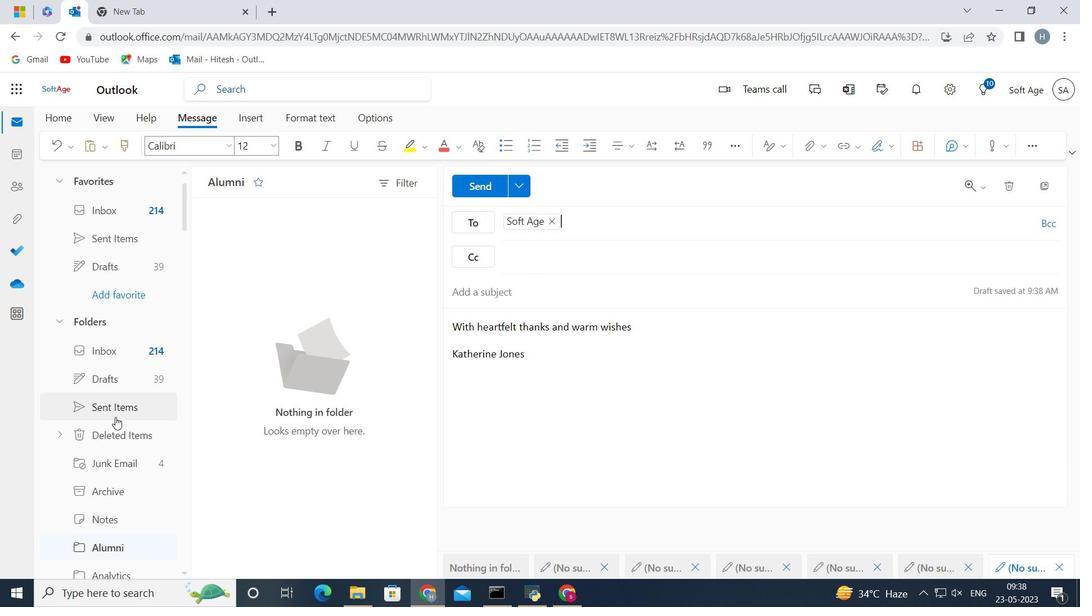 
Action: Mouse scrolled (127, 366) with delta (0, 0)
Screenshot: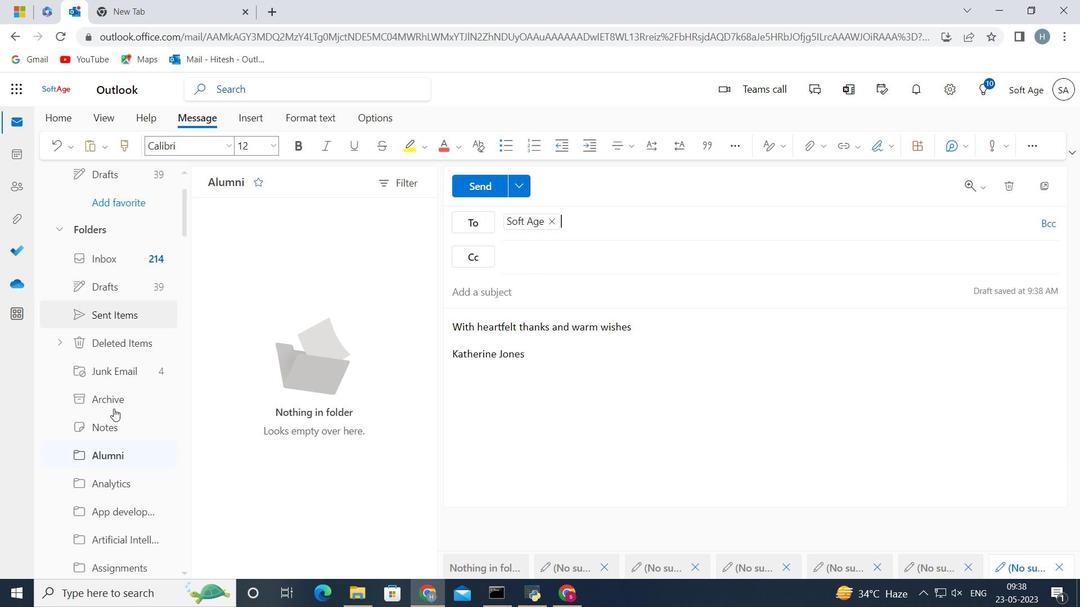 
Action: Mouse scrolled (127, 366) with delta (0, 0)
Screenshot: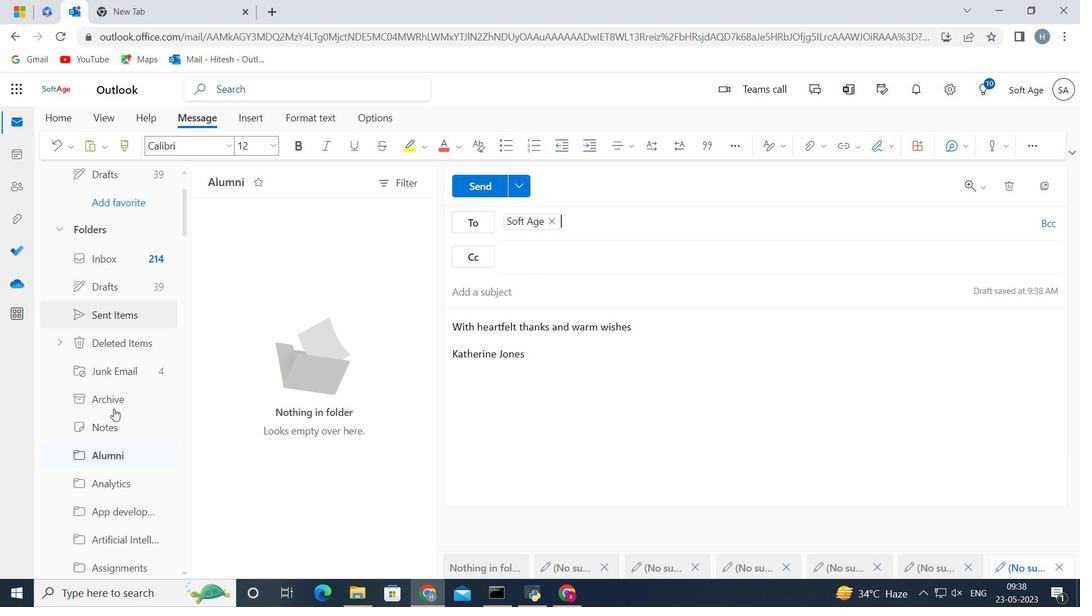 
Action: Mouse scrolled (127, 366) with delta (0, 0)
Screenshot: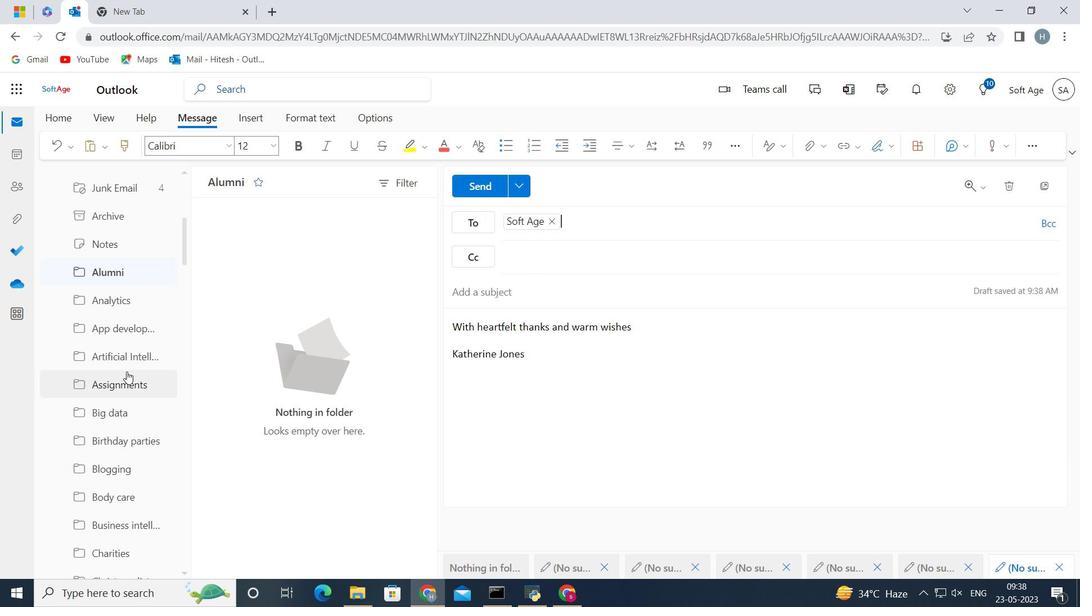 
Action: Mouse scrolled (127, 366) with delta (0, 0)
Screenshot: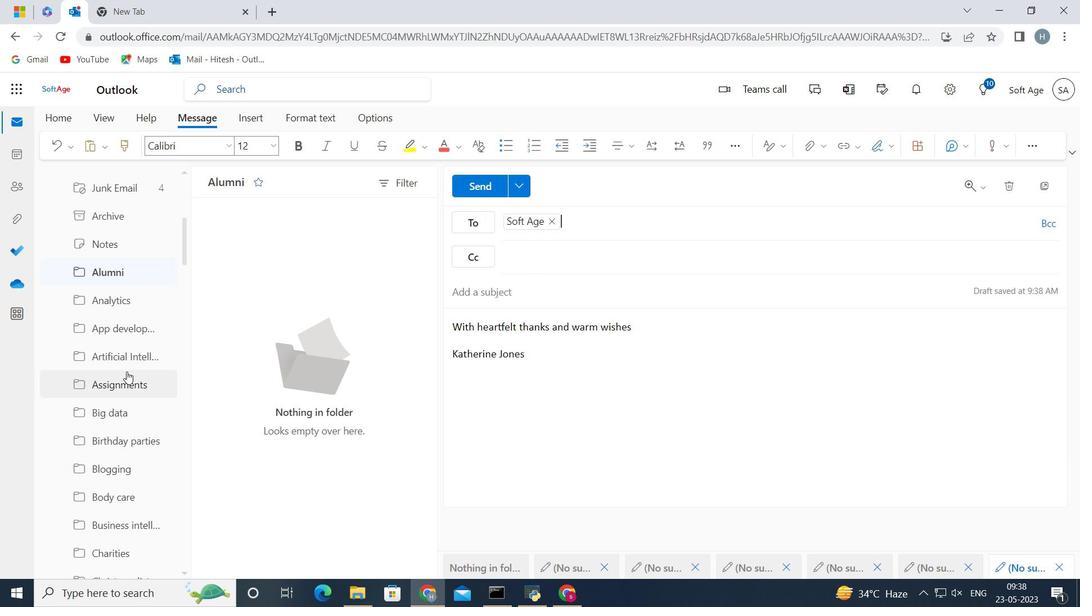 
Action: Mouse scrolled (127, 366) with delta (0, 0)
Screenshot: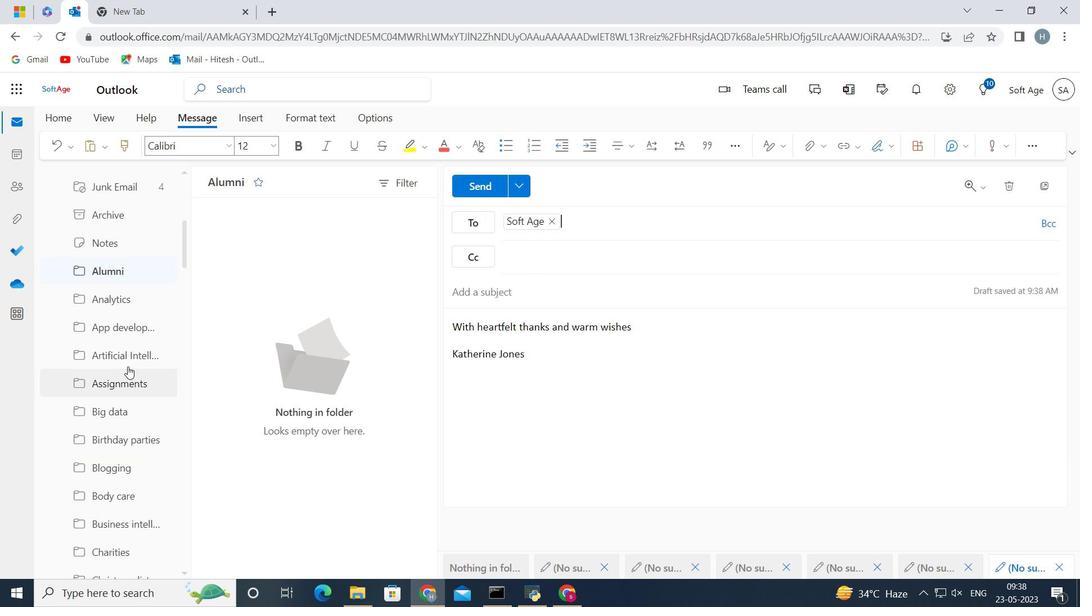 
Action: Mouse moved to (127, 364)
Screenshot: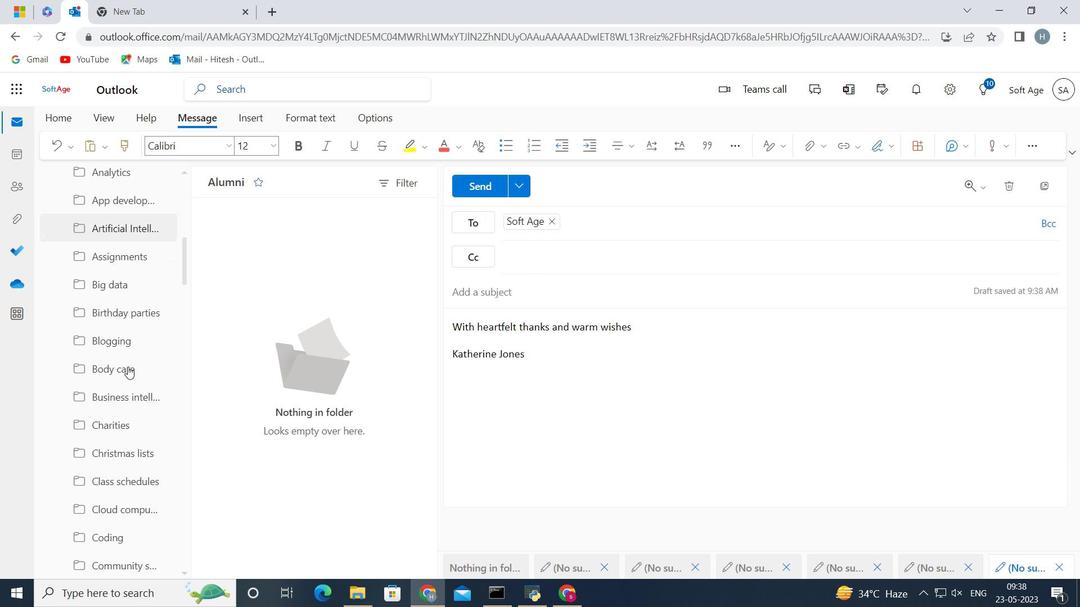 
Action: Mouse scrolled (127, 364) with delta (0, 0)
Screenshot: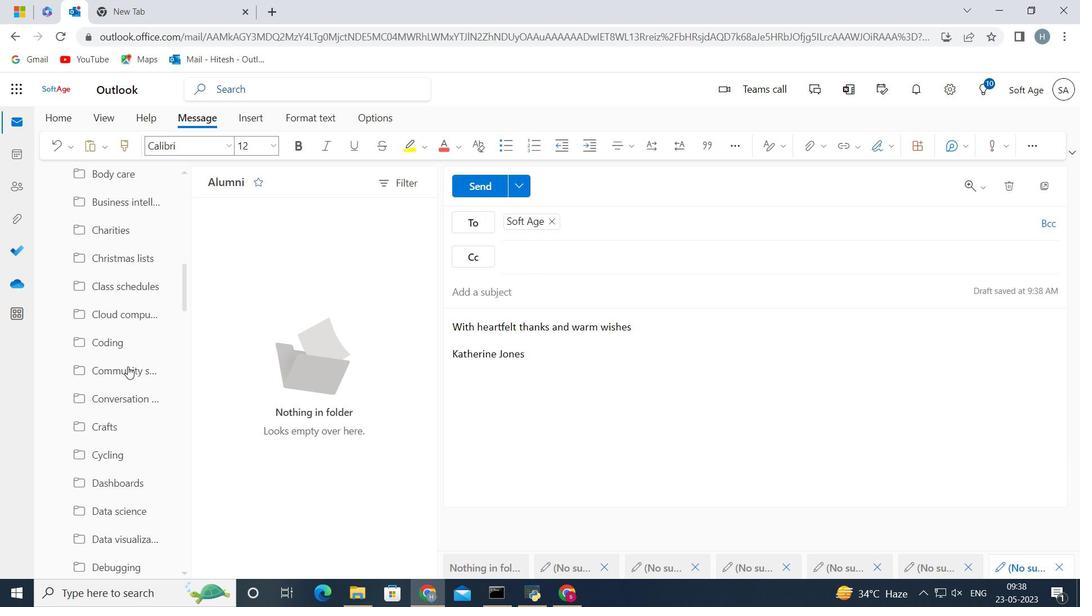 
Action: Mouse scrolled (127, 364) with delta (0, 0)
Screenshot: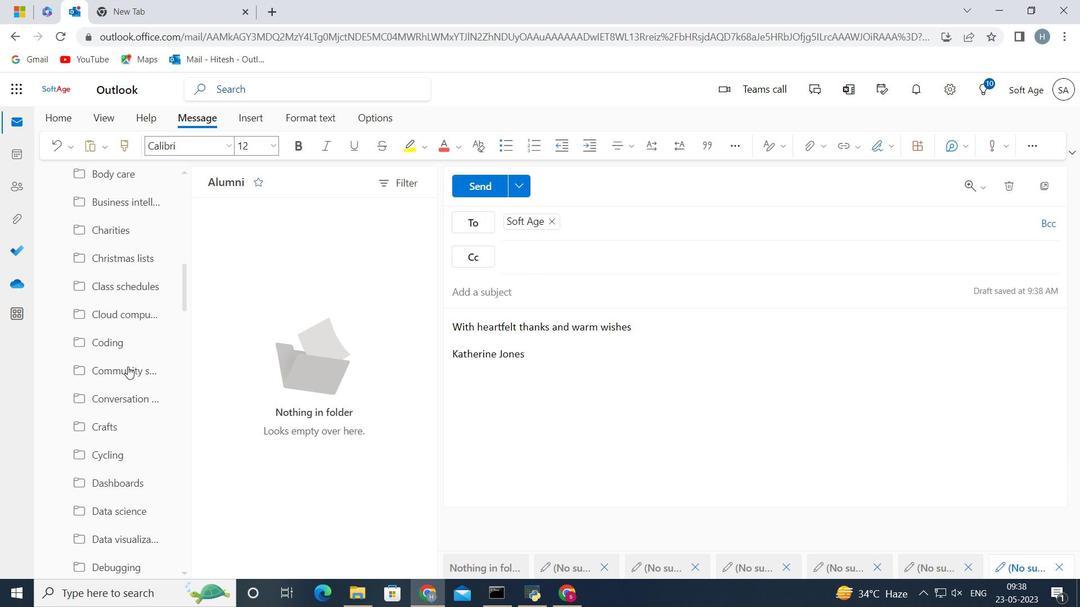 
Action: Mouse scrolled (127, 364) with delta (0, 0)
Screenshot: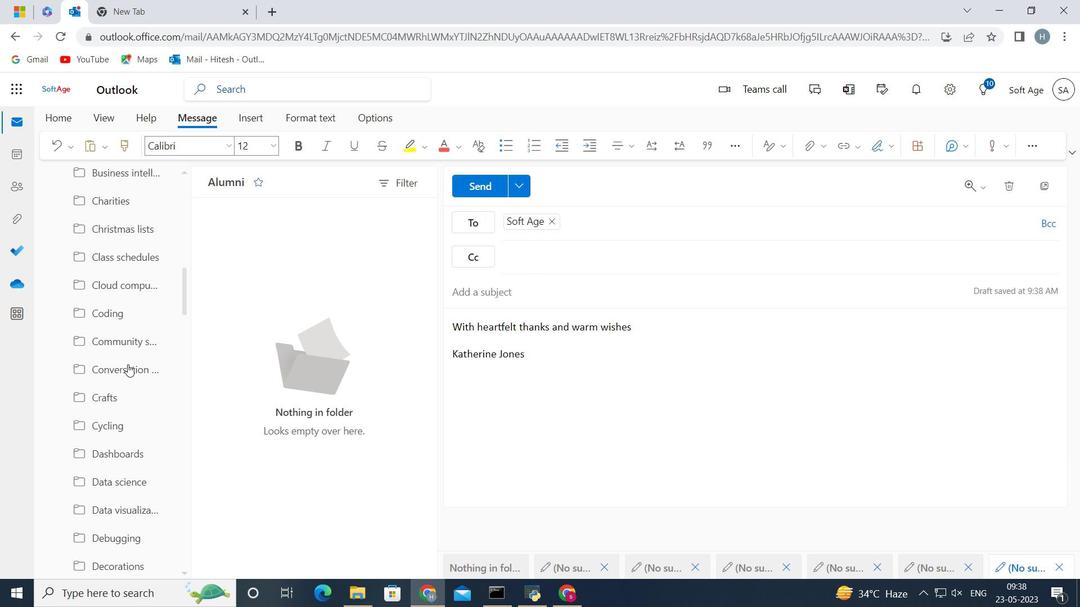 
Action: Mouse scrolled (127, 364) with delta (0, 0)
Screenshot: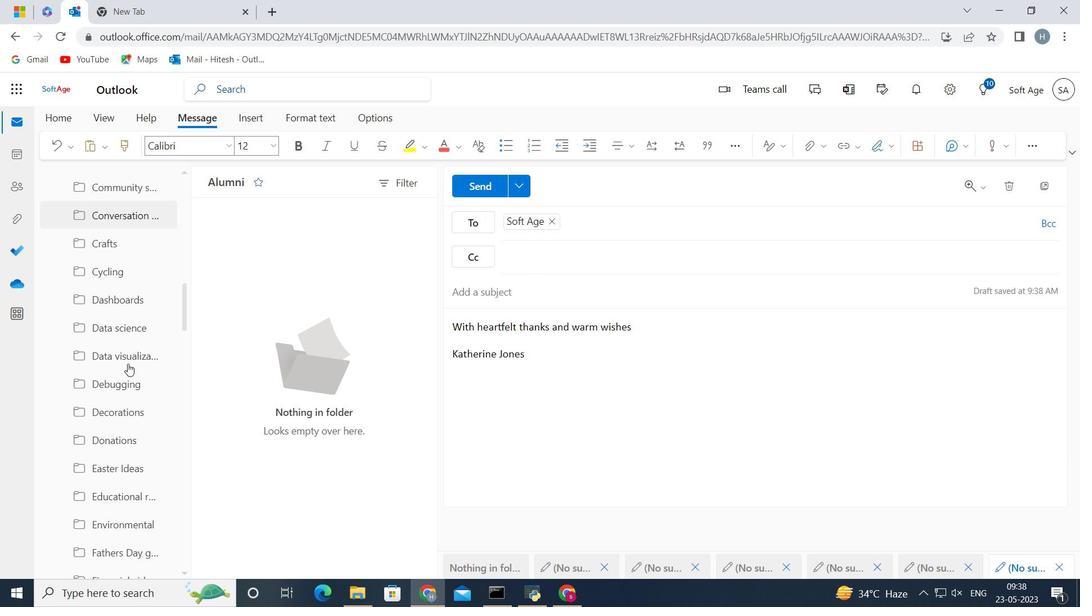 
Action: Mouse scrolled (127, 364) with delta (0, 0)
Screenshot: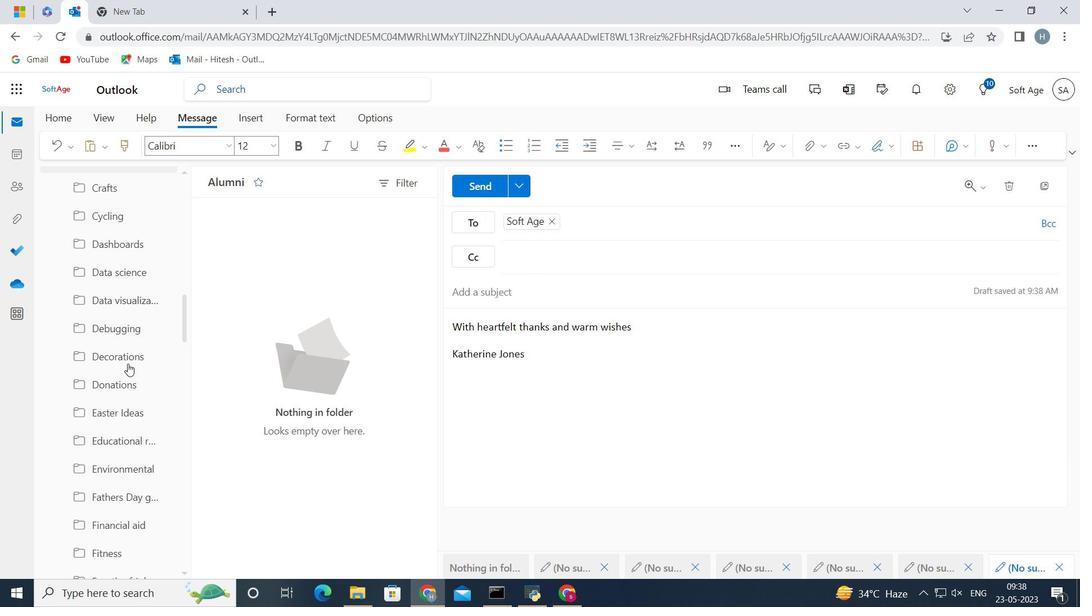 
Action: Mouse scrolled (127, 364) with delta (0, 0)
Screenshot: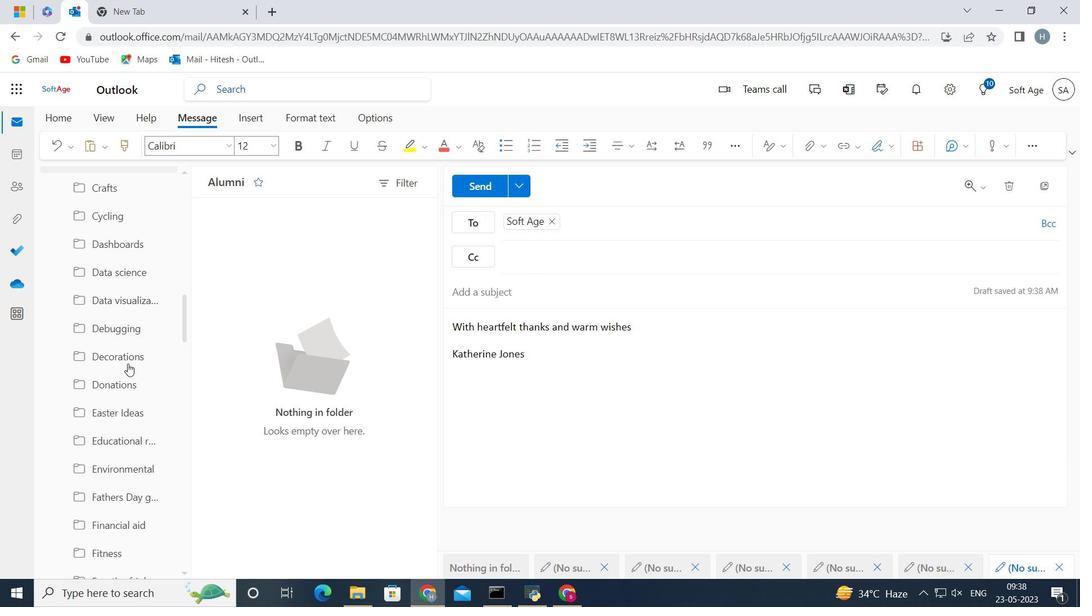 
Action: Mouse moved to (120, 382)
Screenshot: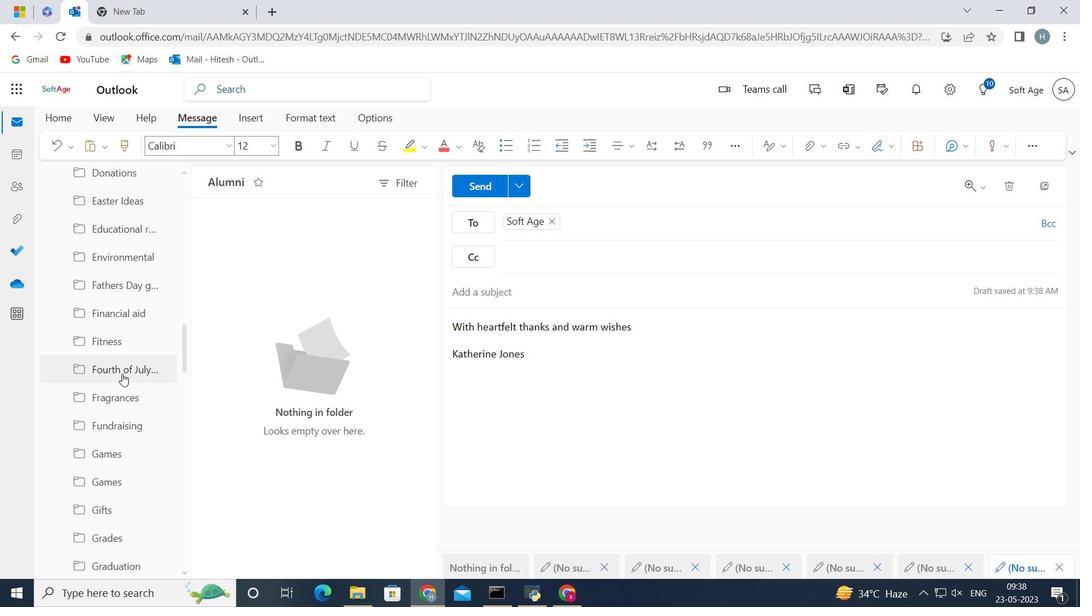 
Action: Mouse scrolled (120, 382) with delta (0, 0)
Screenshot: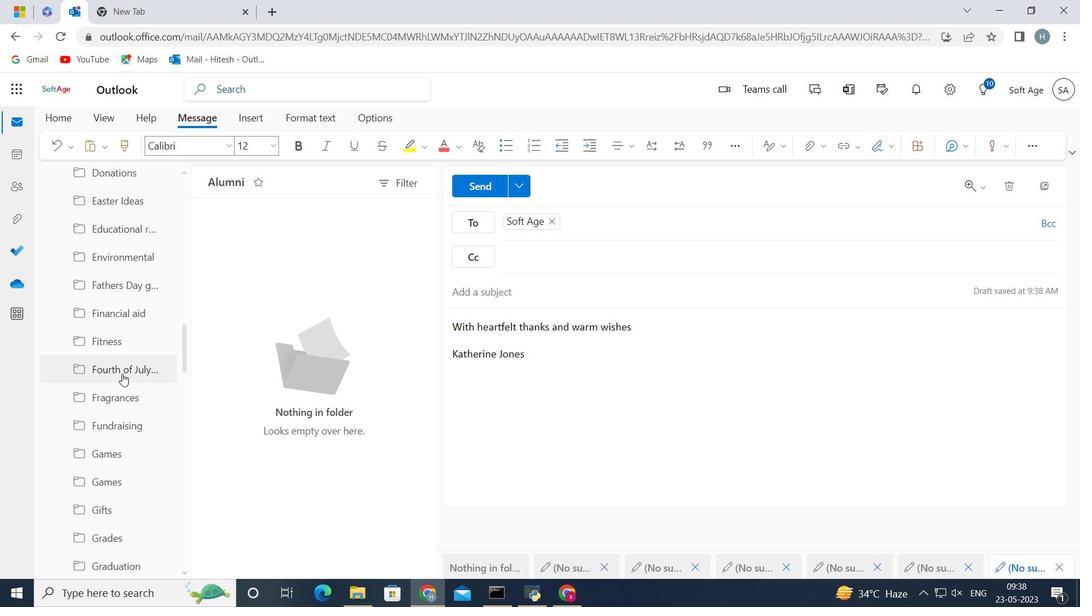 
Action: Mouse scrolled (120, 382) with delta (0, 0)
Screenshot: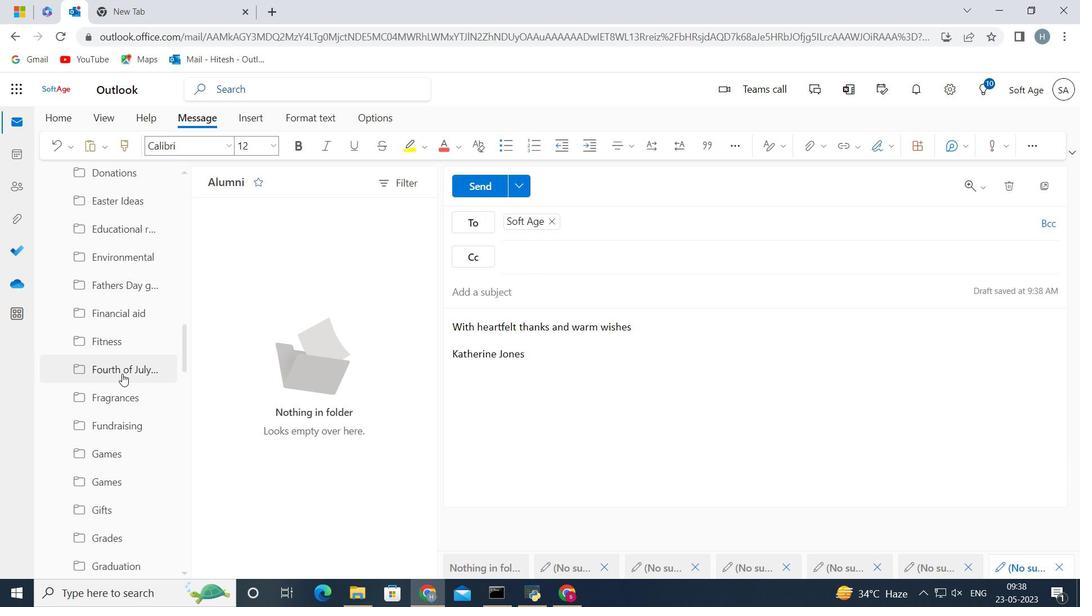 
Action: Mouse scrolled (120, 382) with delta (0, 0)
Screenshot: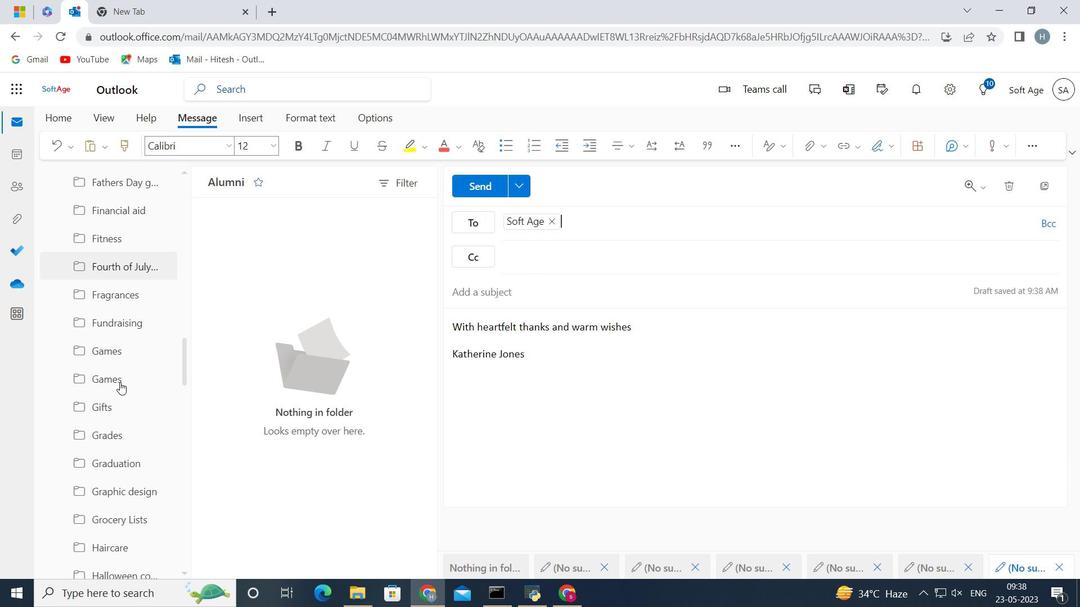 
Action: Mouse scrolled (120, 382) with delta (0, 0)
Screenshot: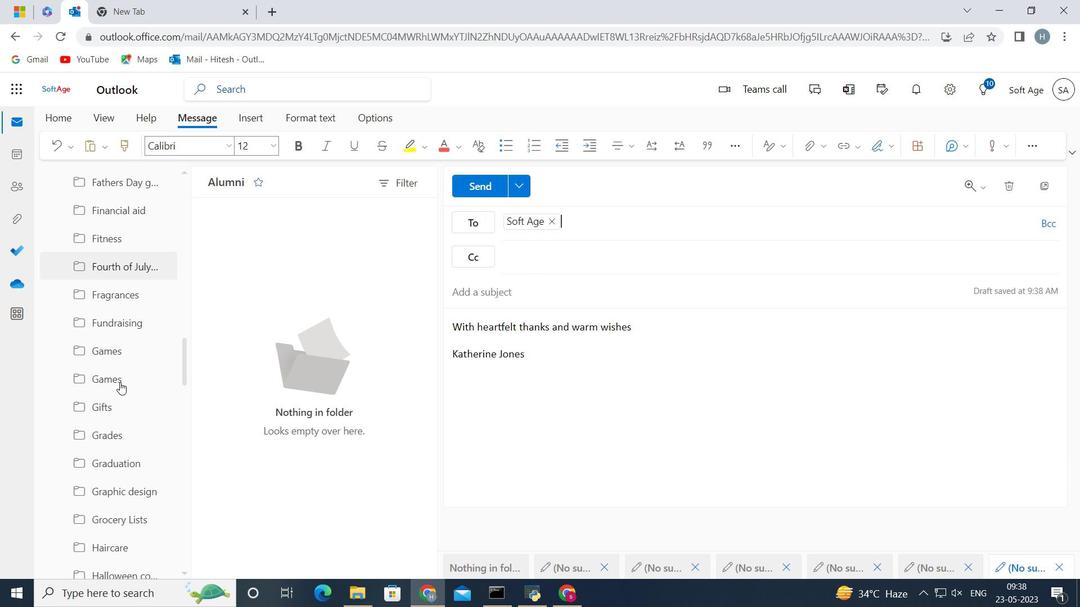 
Action: Mouse scrolled (120, 382) with delta (0, 0)
Screenshot: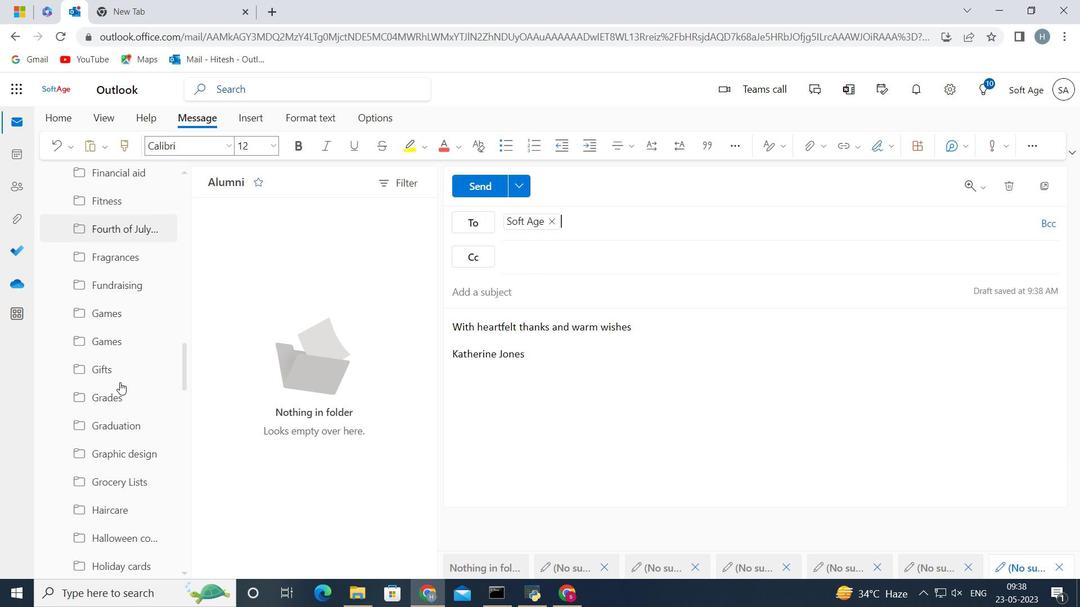 
Action: Mouse moved to (128, 380)
Screenshot: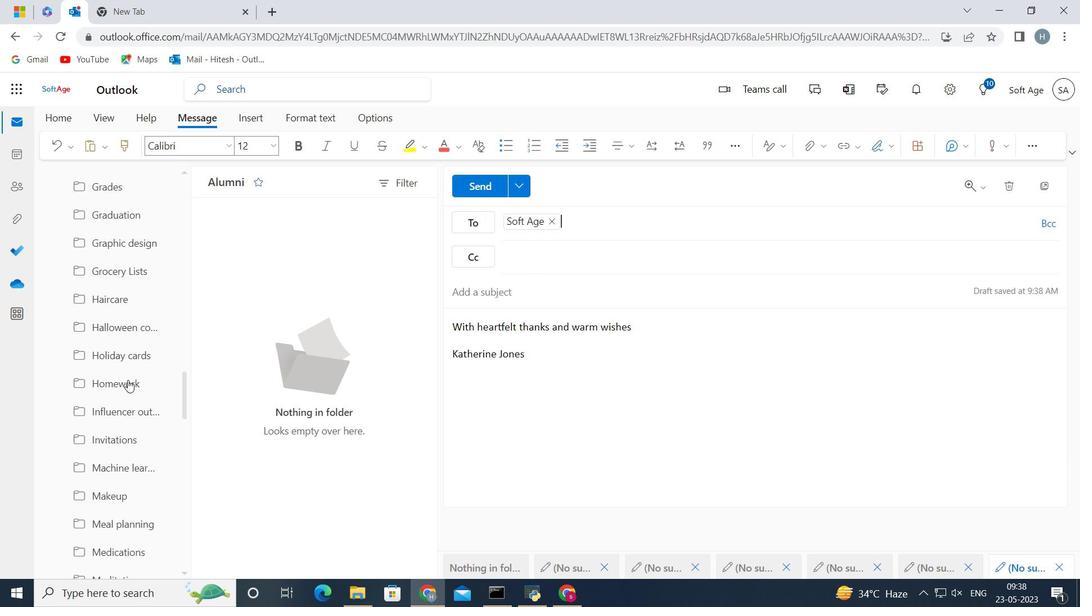 
Action: Mouse scrolled (128, 379) with delta (0, 0)
Screenshot: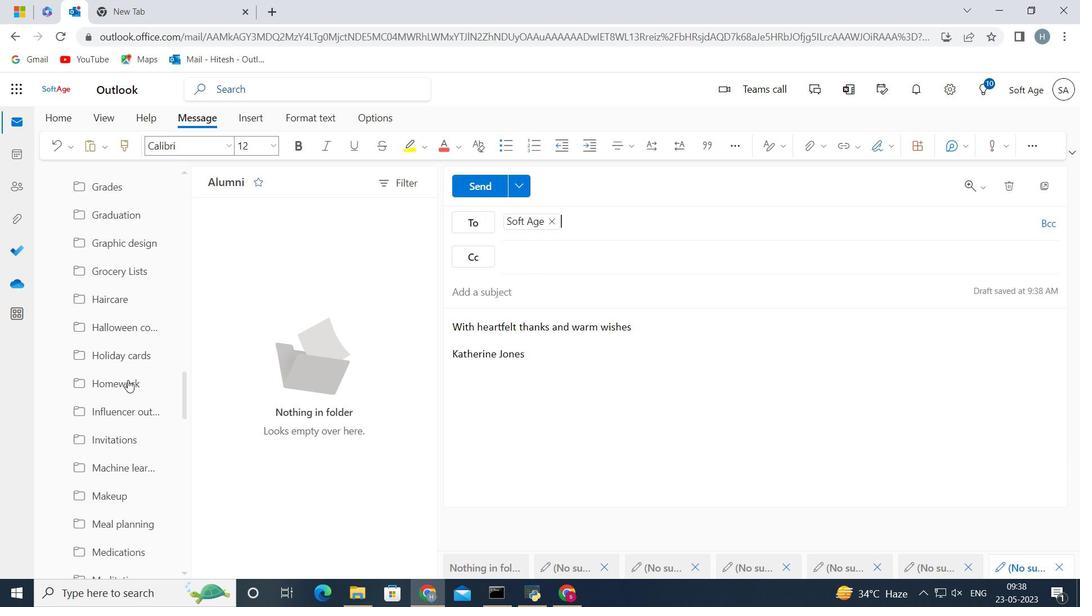 
Action: Mouse scrolled (128, 379) with delta (0, 0)
Screenshot: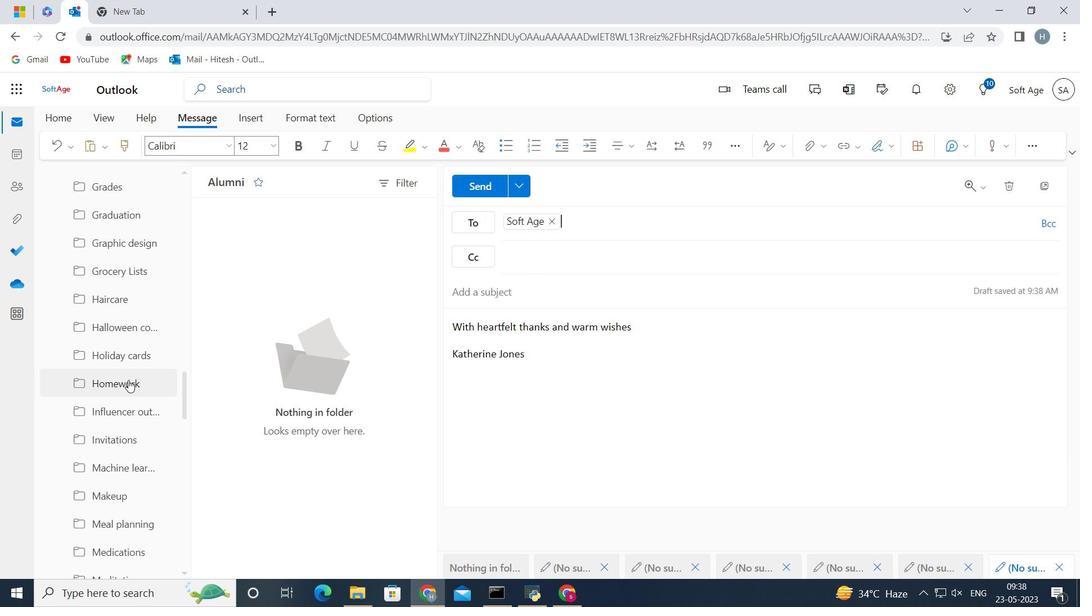 
Action: Mouse scrolled (128, 379) with delta (0, 0)
Screenshot: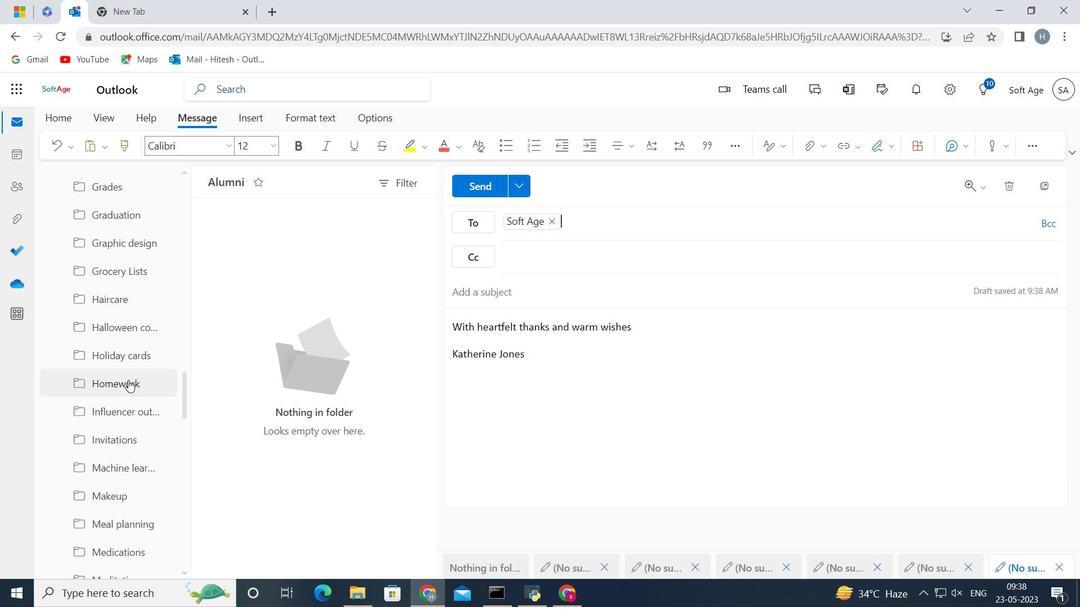 
Action: Mouse moved to (136, 382)
Screenshot: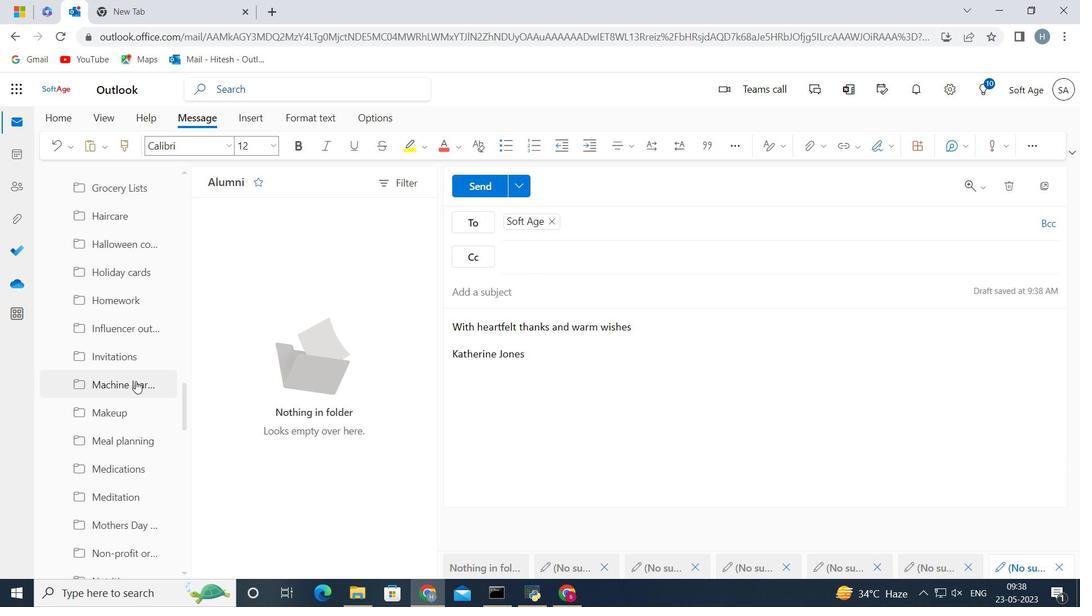 
Action: Mouse scrolled (136, 382) with delta (0, 0)
Screenshot: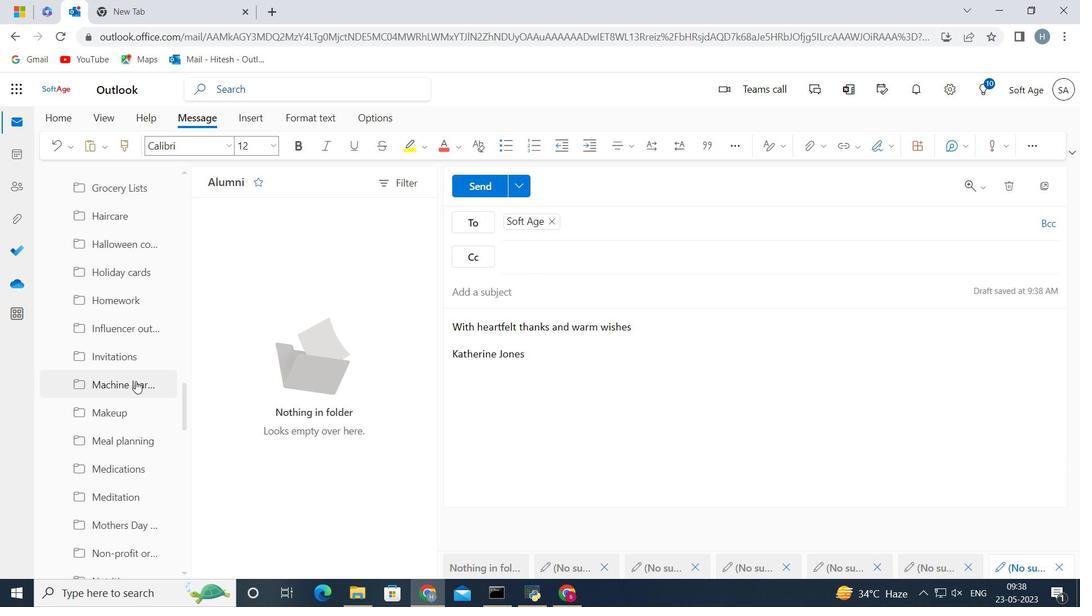 
Action: Mouse moved to (136, 384)
Screenshot: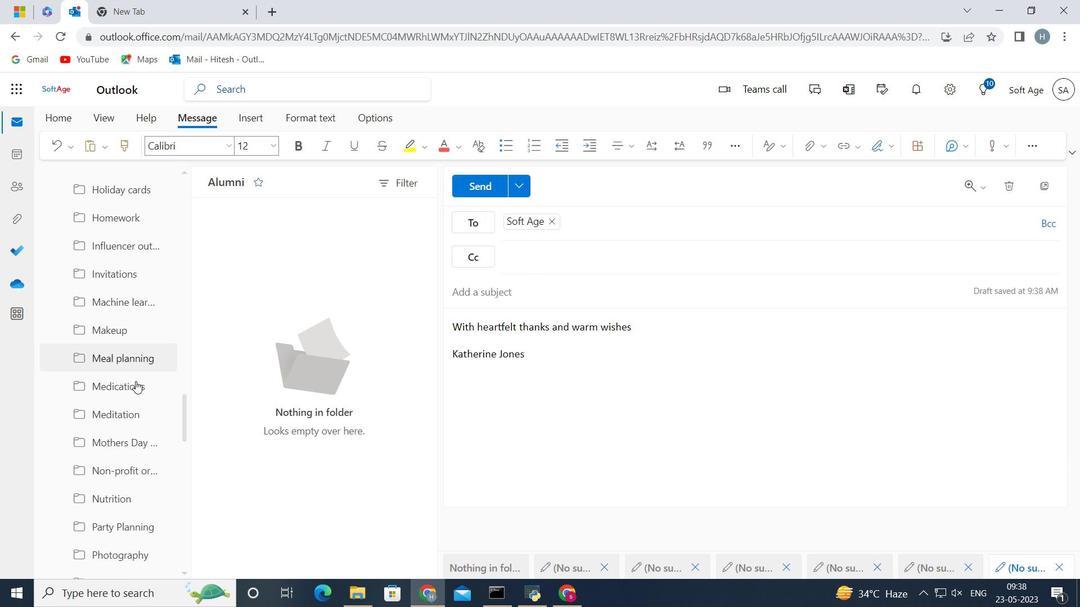 
Action: Mouse scrolled (136, 384) with delta (0, 0)
Screenshot: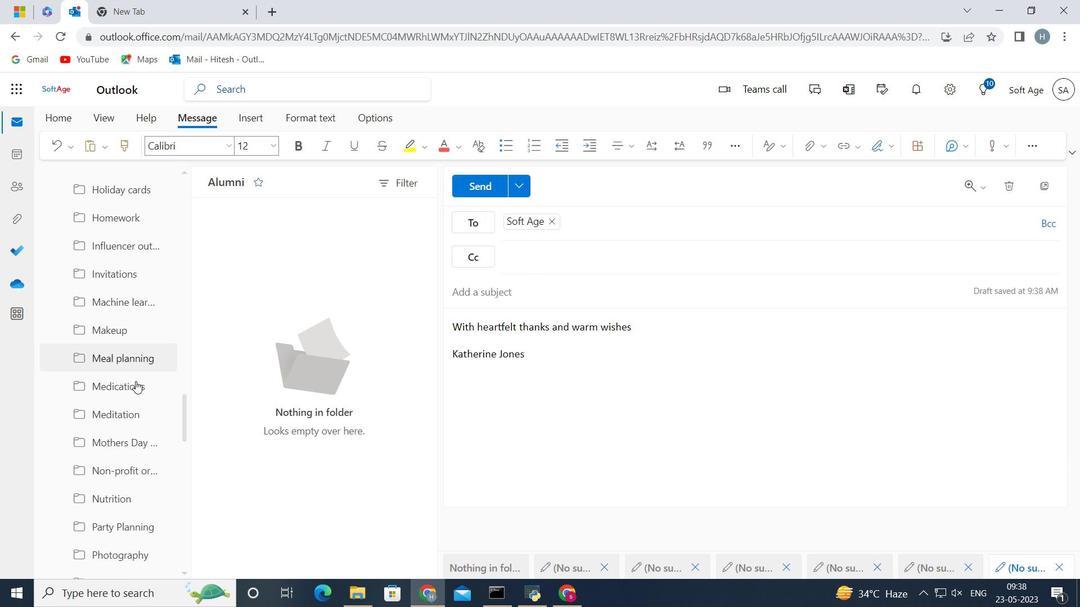 
Action: Mouse moved to (136, 385)
Screenshot: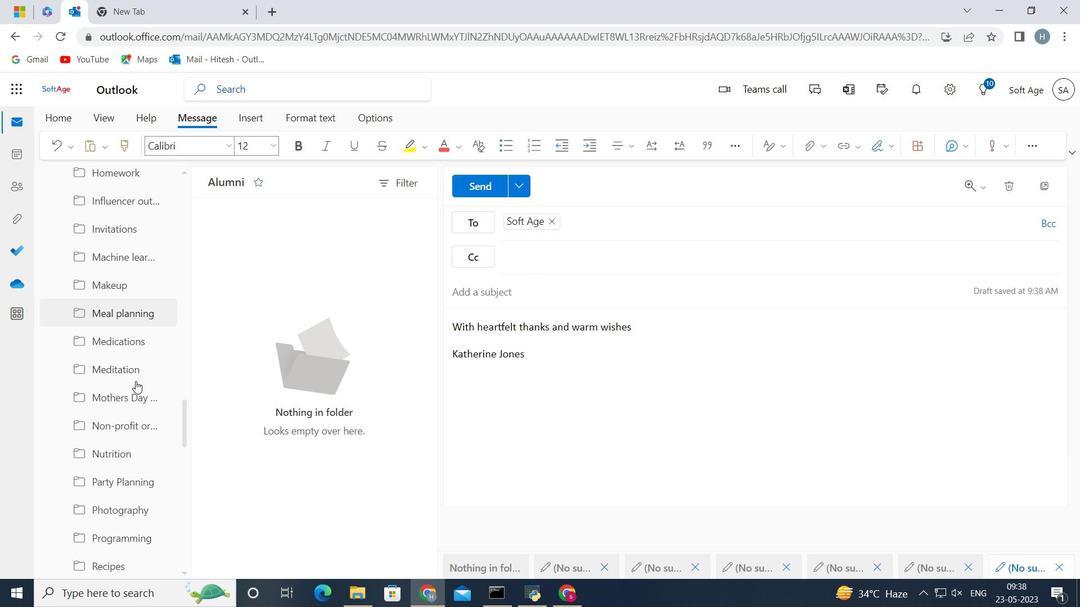 
Action: Mouse scrolled (136, 384) with delta (0, 0)
Screenshot: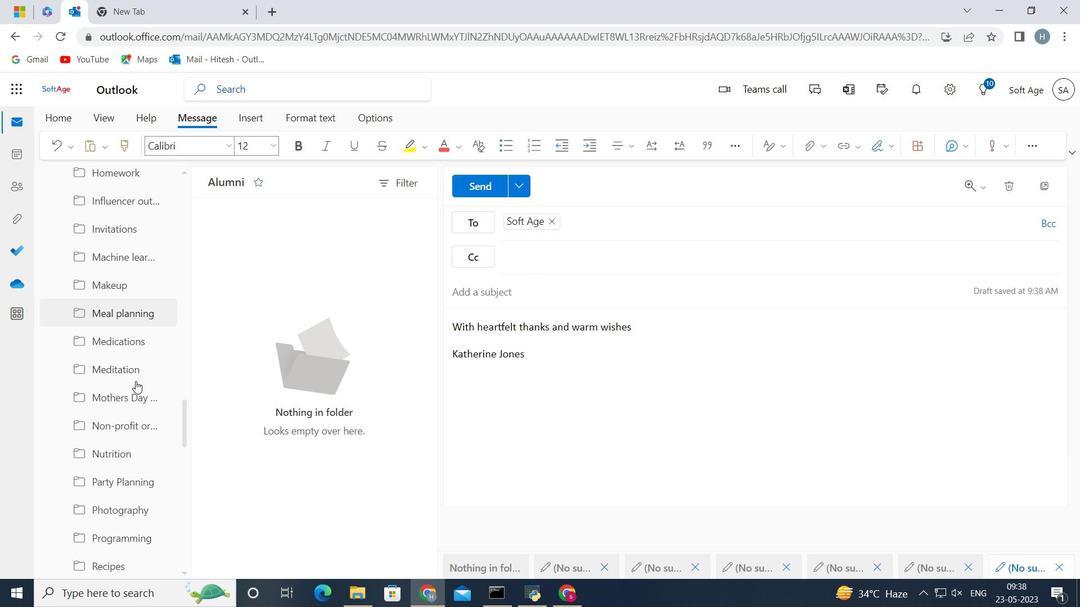 
Action: Mouse moved to (137, 388)
Screenshot: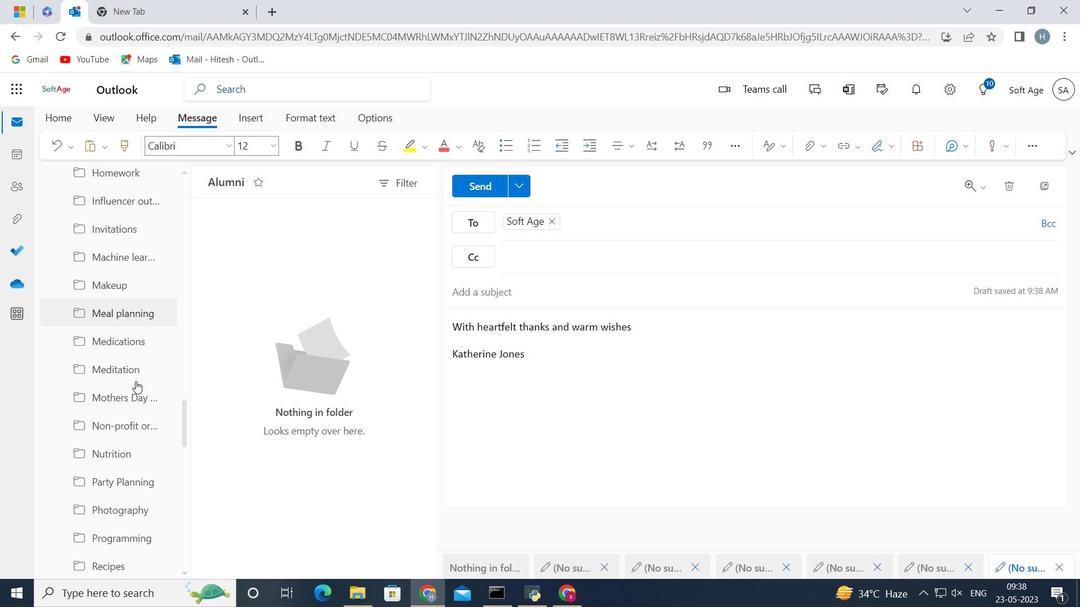 
Action: Mouse scrolled (137, 387) with delta (0, 0)
Screenshot: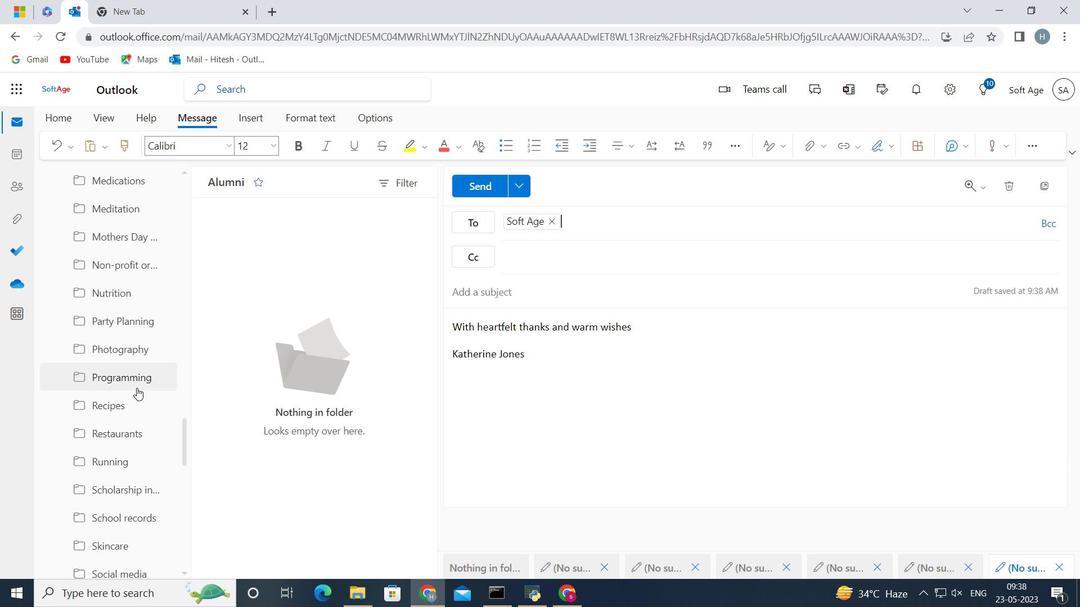 
Action: Mouse scrolled (137, 387) with delta (0, 0)
Screenshot: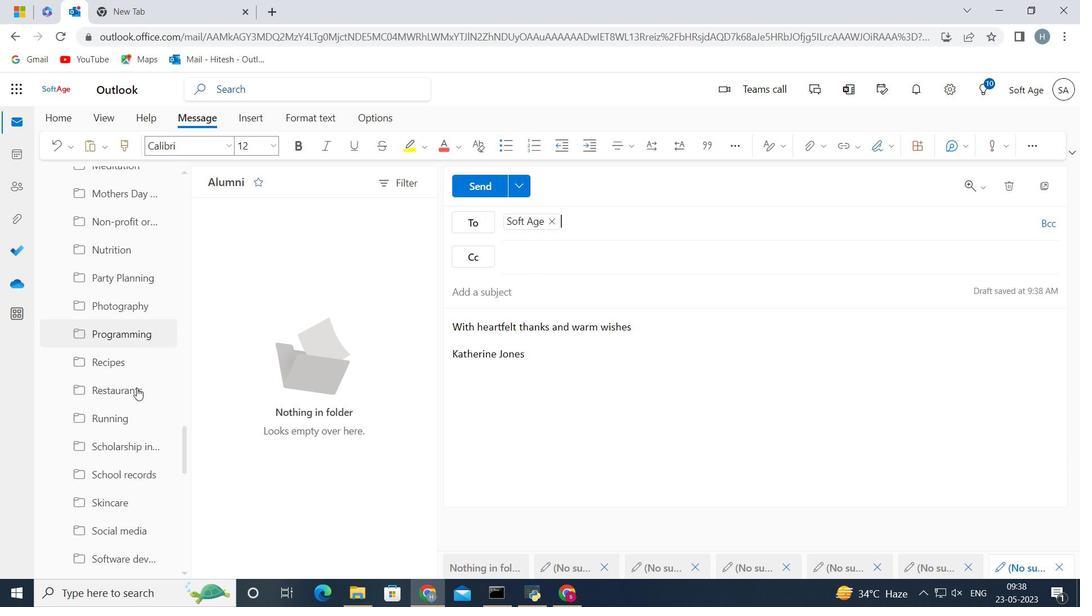 
Action: Mouse moved to (137, 389)
Screenshot: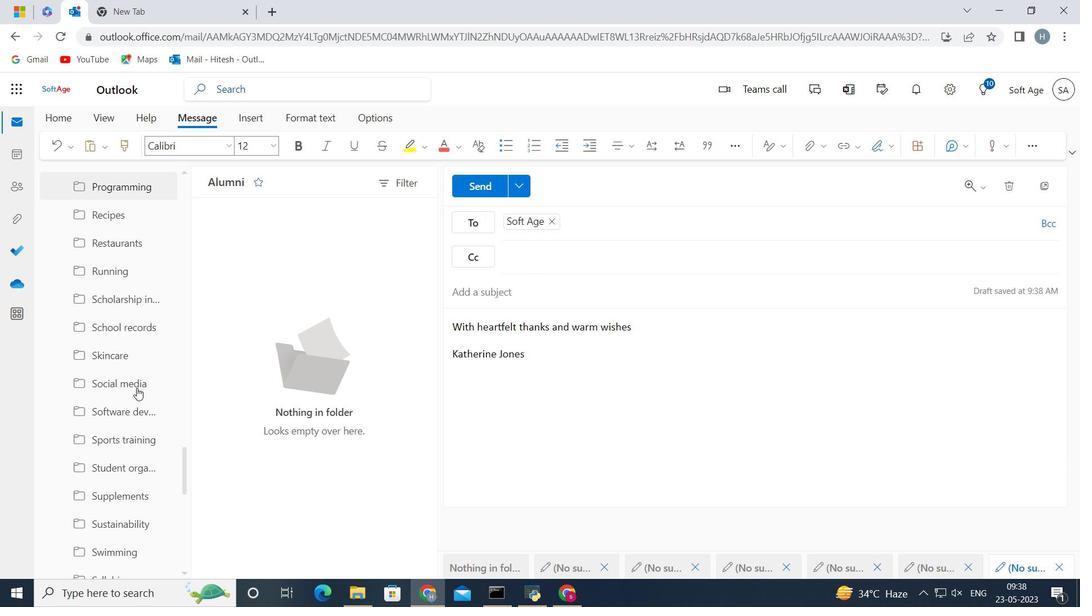 
Action: Mouse scrolled (137, 389) with delta (0, 0)
Screenshot: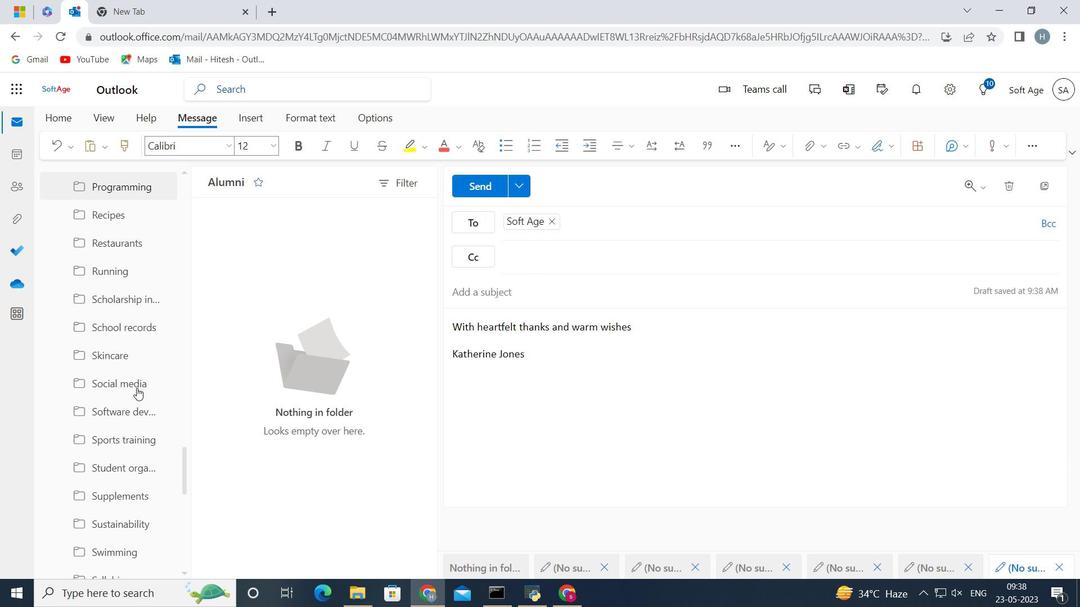 
Action: Mouse scrolled (137, 389) with delta (0, 0)
Screenshot: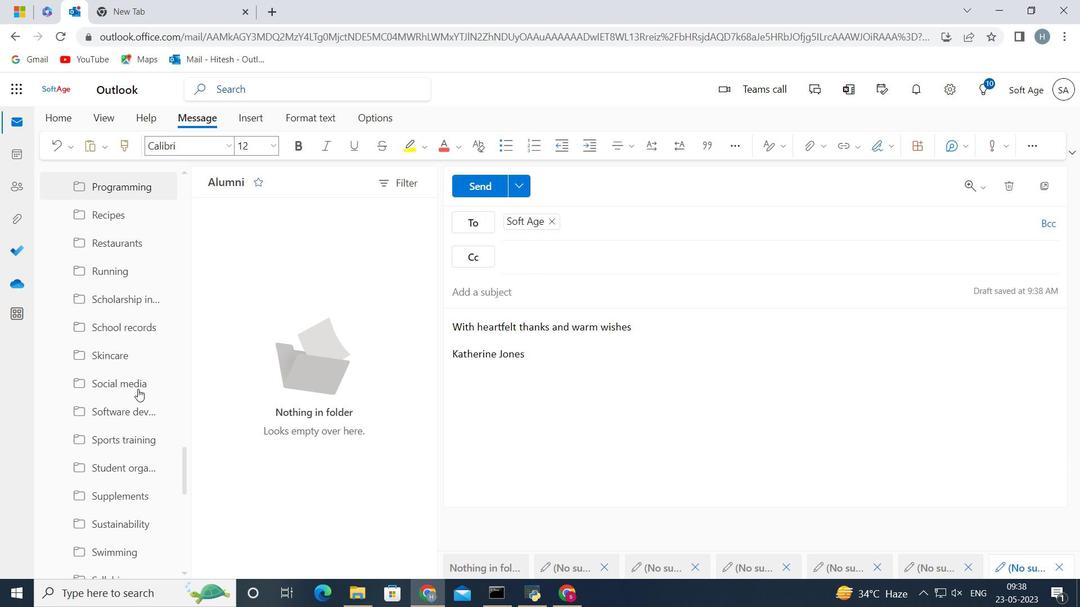 
Action: Mouse scrolled (137, 389) with delta (0, 0)
Screenshot: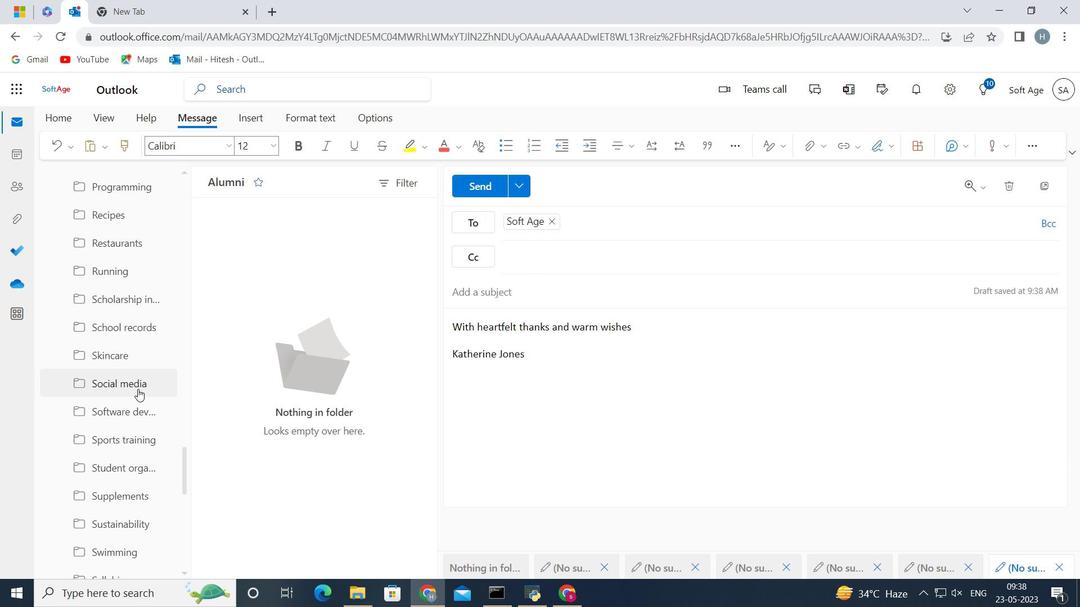 
Action: Mouse scrolled (137, 389) with delta (0, 0)
Screenshot: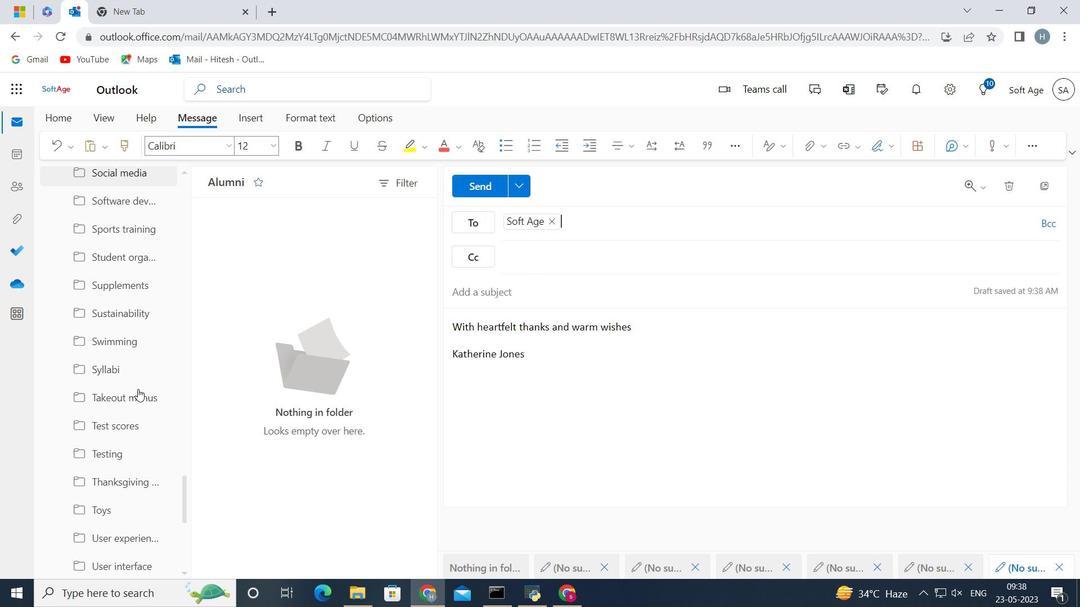 
Action: Mouse scrolled (137, 389) with delta (0, 0)
Screenshot: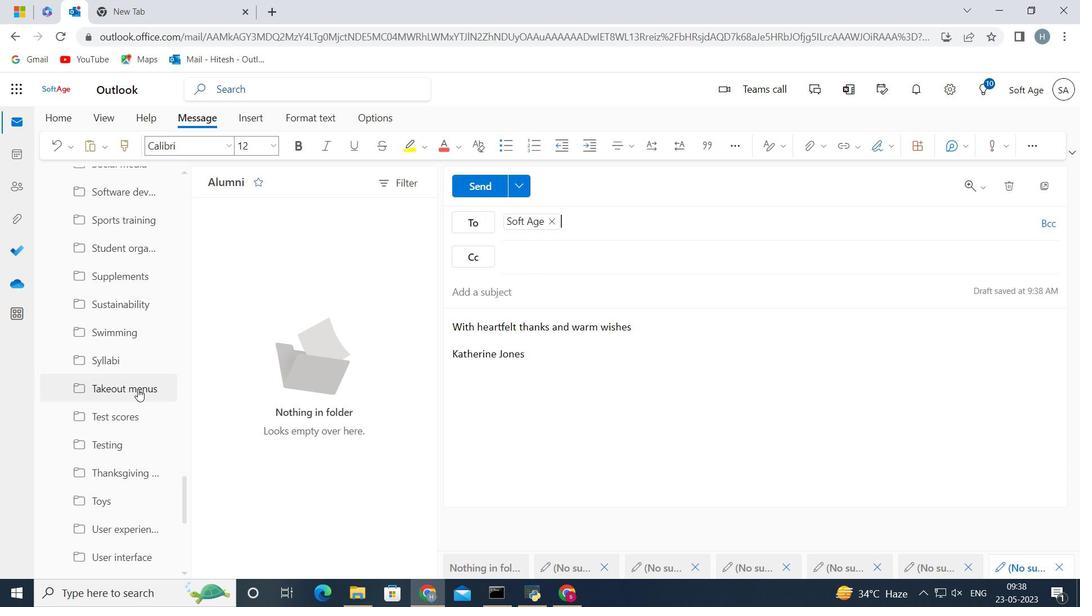 
Action: Mouse scrolled (137, 389) with delta (0, 0)
Screenshot: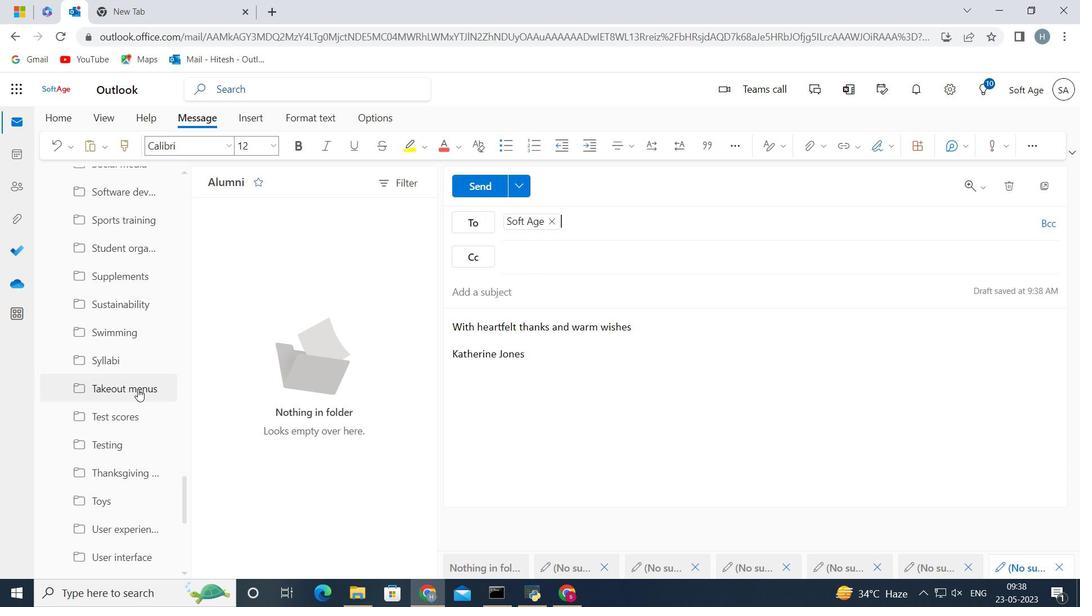 
Action: Mouse scrolled (137, 389) with delta (0, 0)
Screenshot: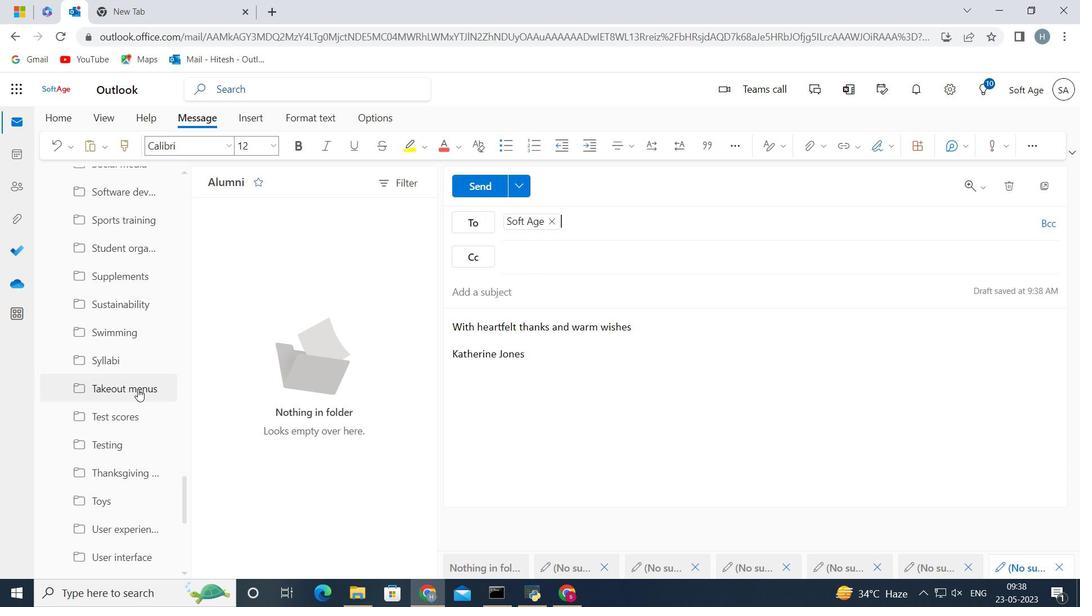 
Action: Mouse scrolled (137, 389) with delta (0, 0)
Screenshot: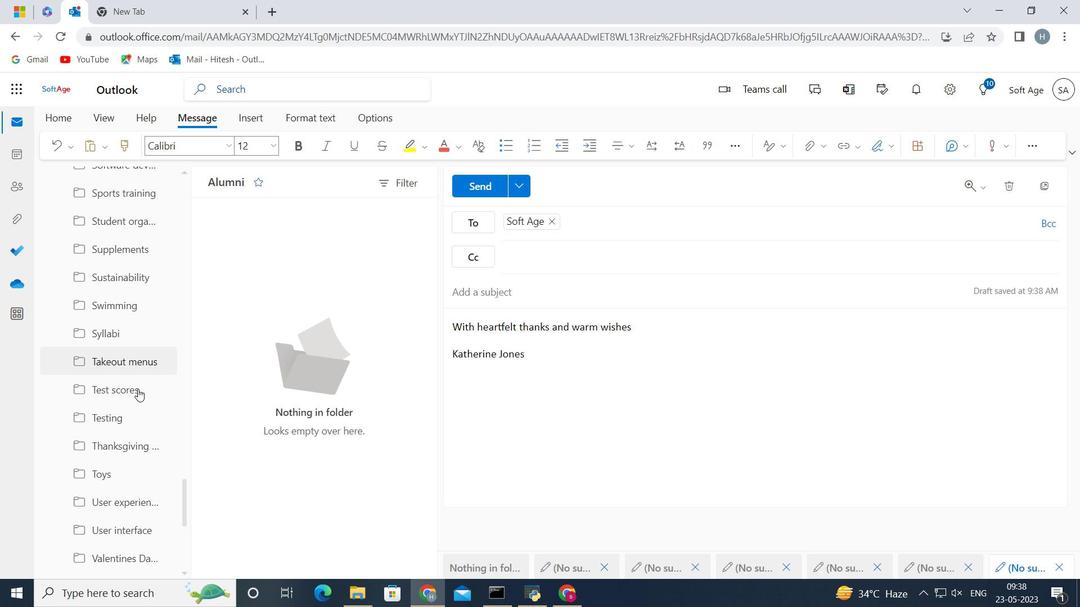 
Action: Mouse scrolled (137, 389) with delta (0, 0)
Screenshot: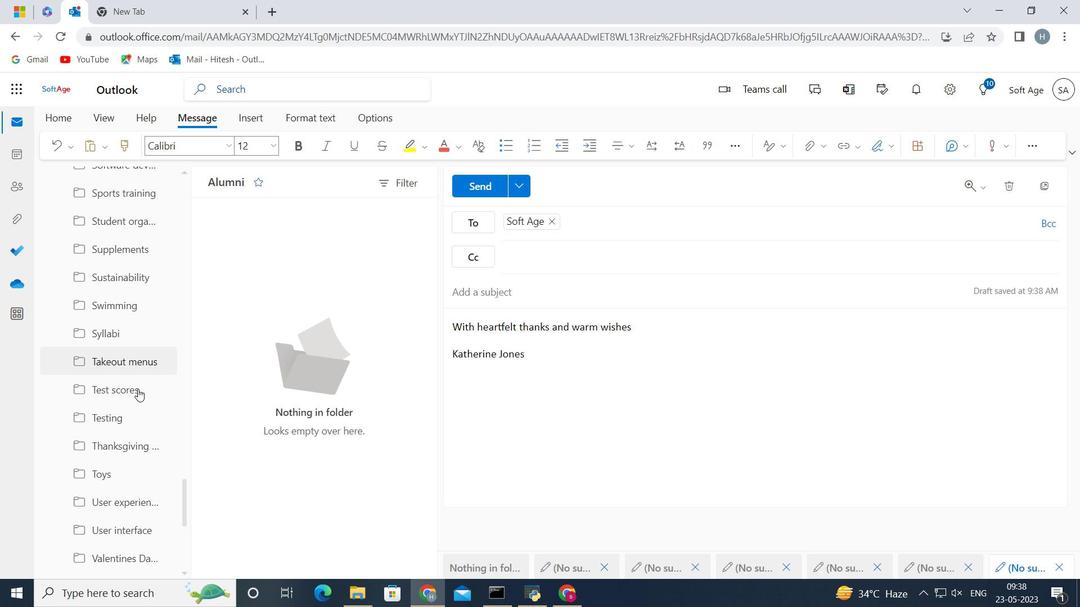 
Action: Mouse moved to (144, 409)
Screenshot: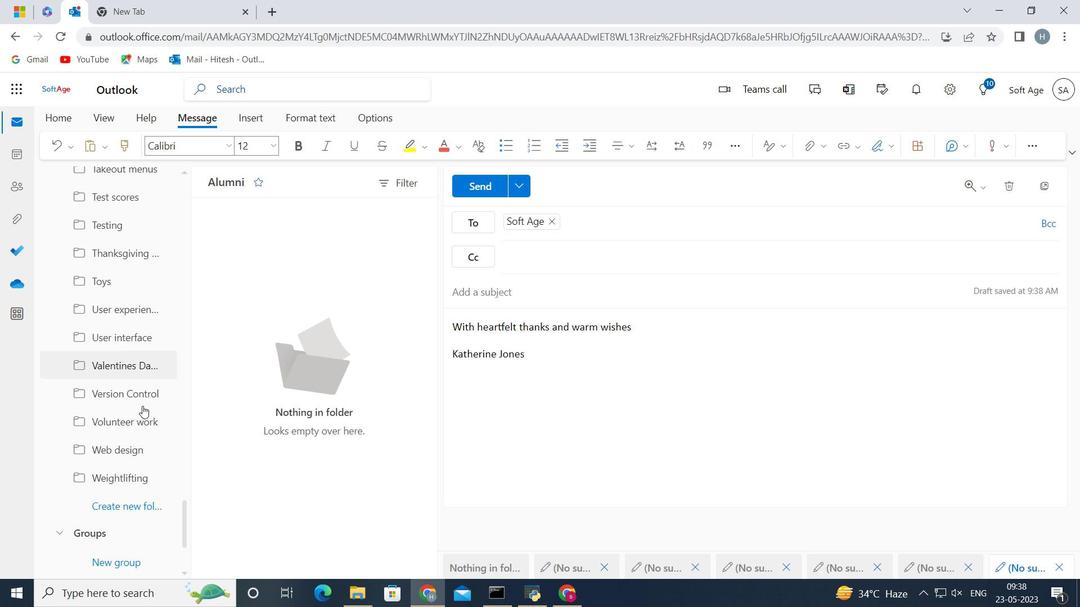 
Action: Mouse scrolled (144, 408) with delta (0, 0)
Screenshot: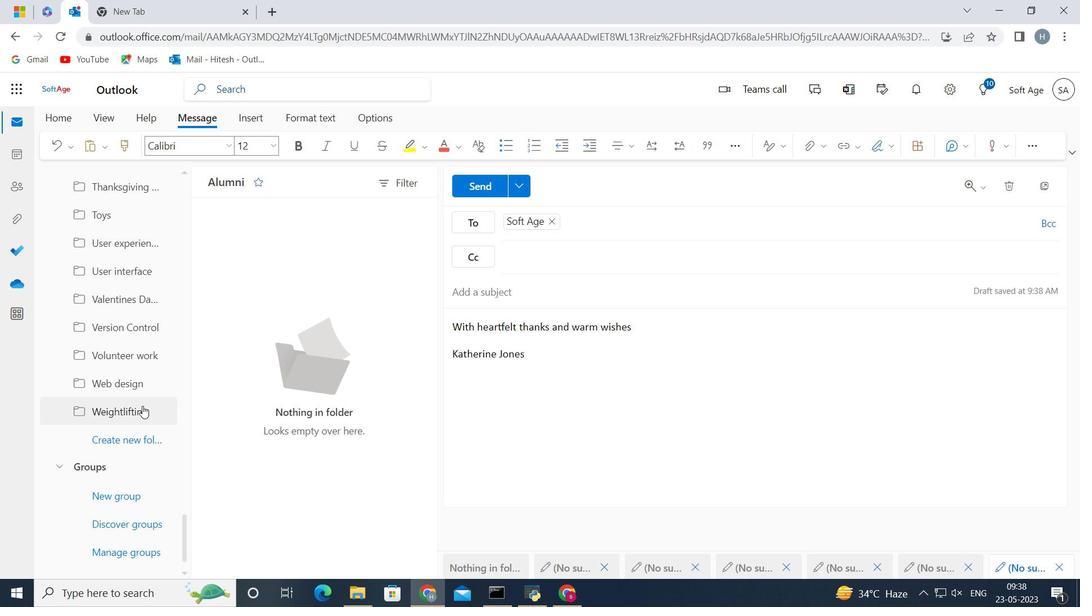 
Action: Mouse moved to (144, 410)
Screenshot: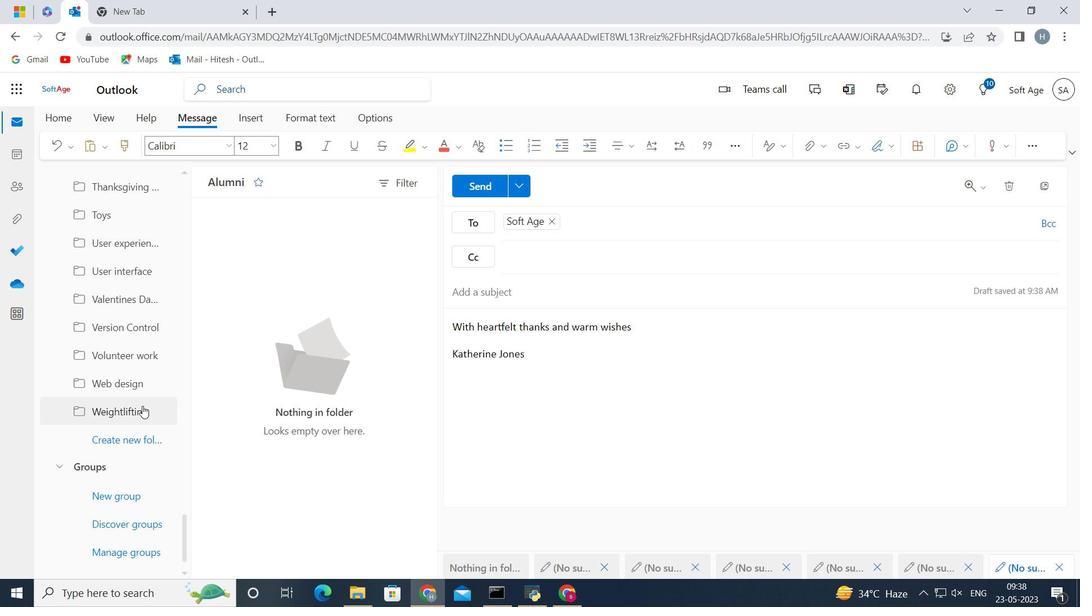 
Action: Mouse scrolled (144, 409) with delta (0, 0)
Screenshot: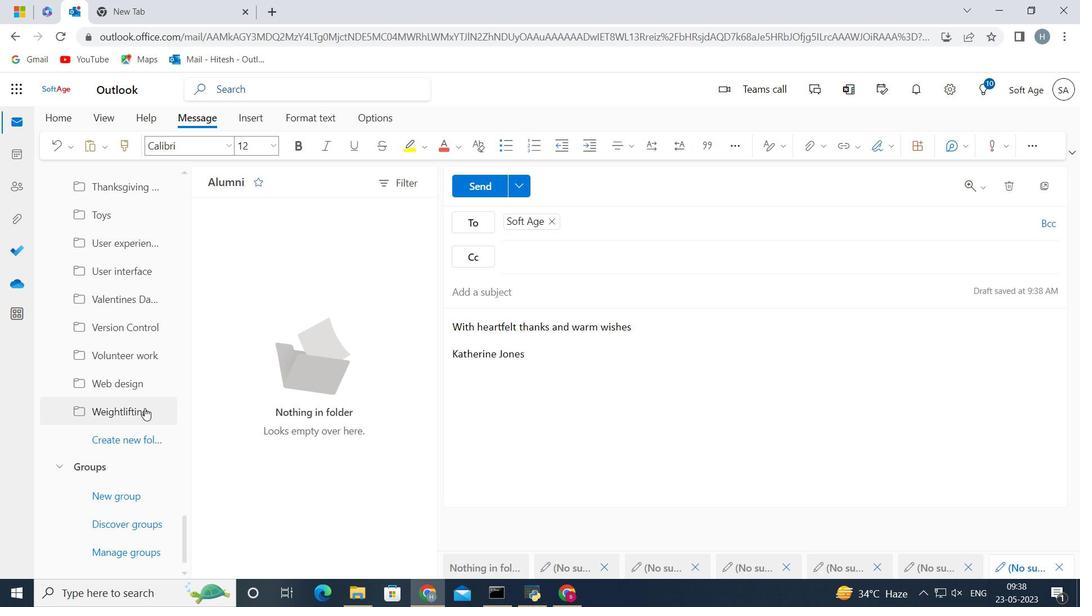 
Action: Mouse moved to (144, 411)
Screenshot: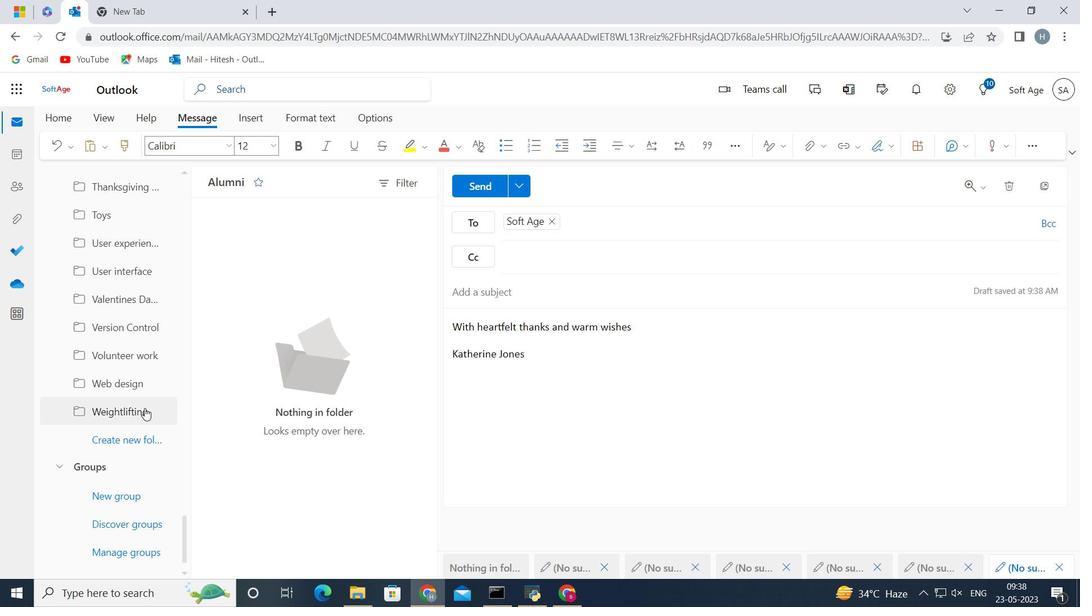
Action: Mouse scrolled (144, 411) with delta (0, 0)
Screenshot: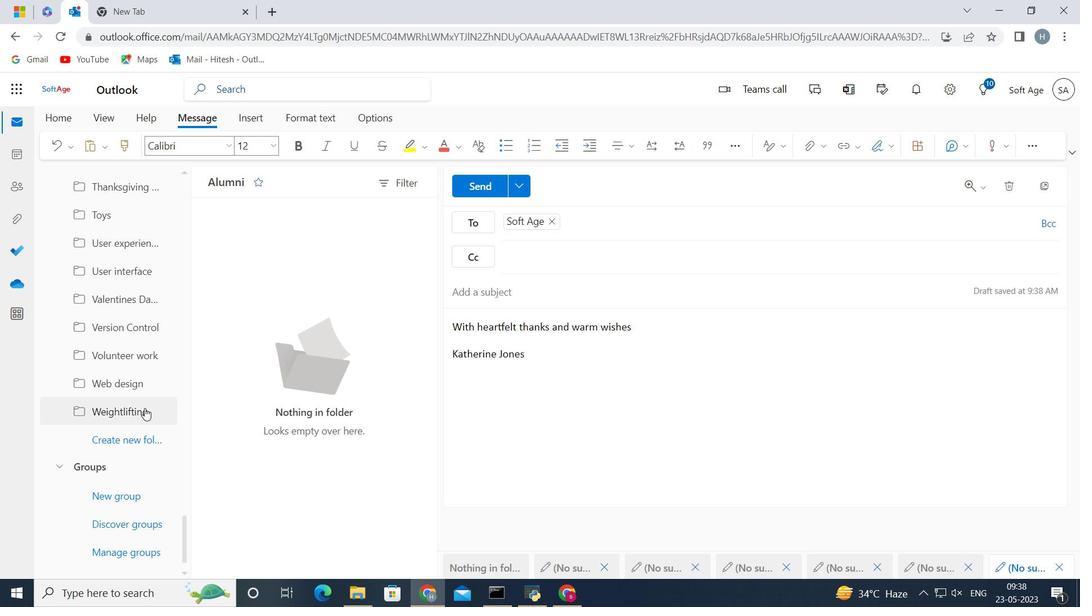 
Action: Mouse moved to (131, 437)
Screenshot: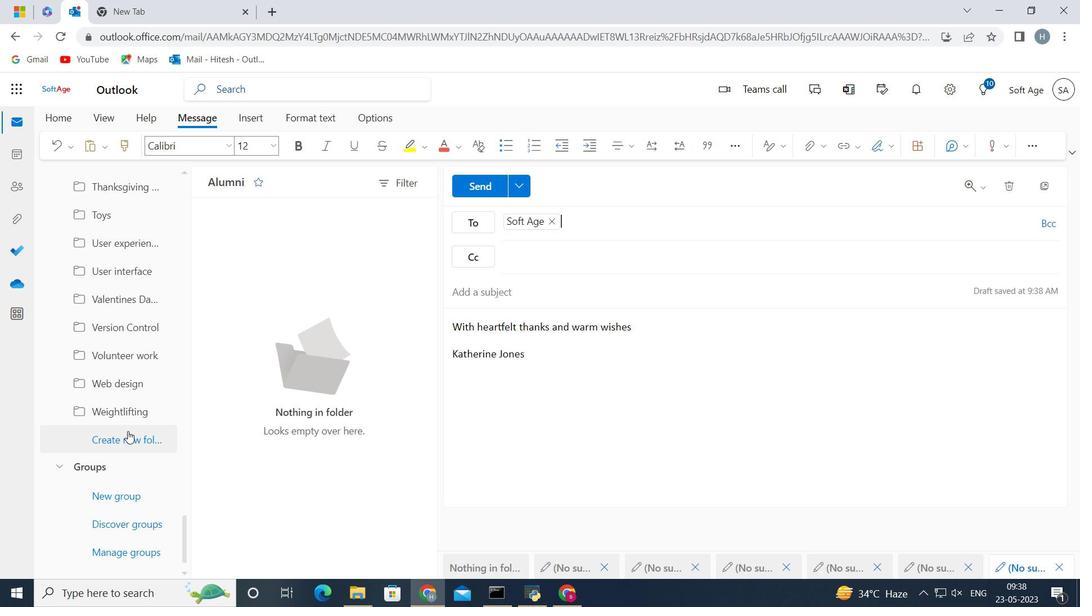 
Action: Mouse pressed left at (131, 437)
Screenshot: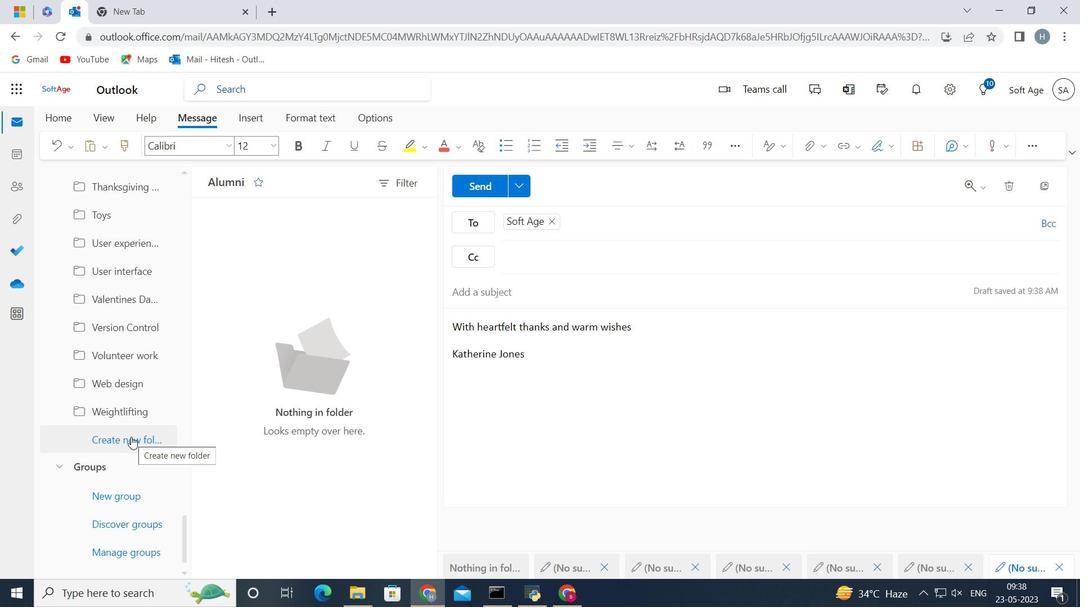 
Action: Key pressed <Key.shift>Green<Key.space>initiatives
Screenshot: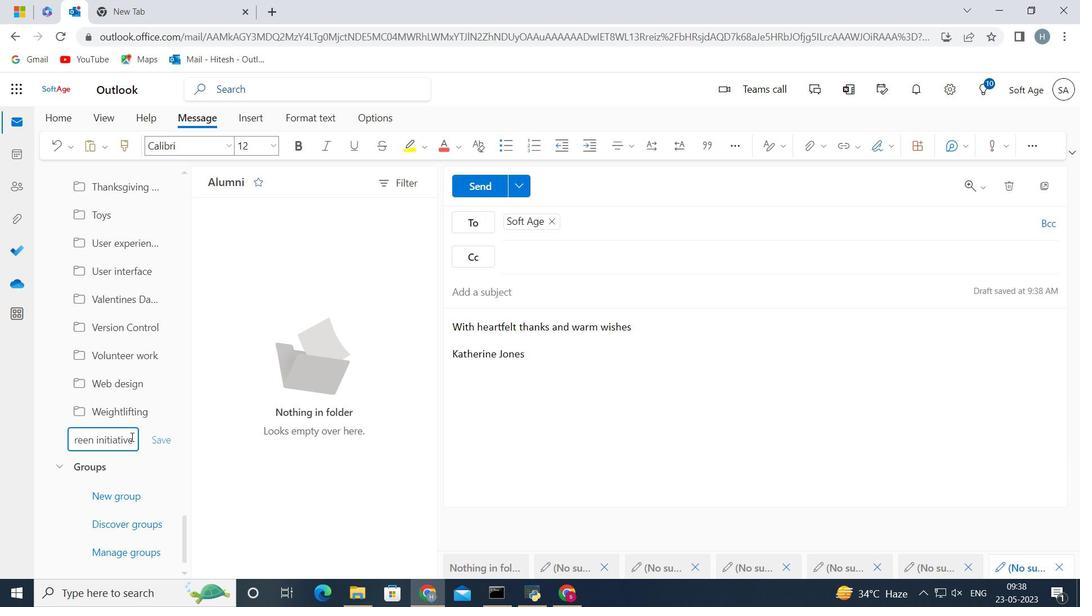 
Action: Mouse moved to (161, 439)
Screenshot: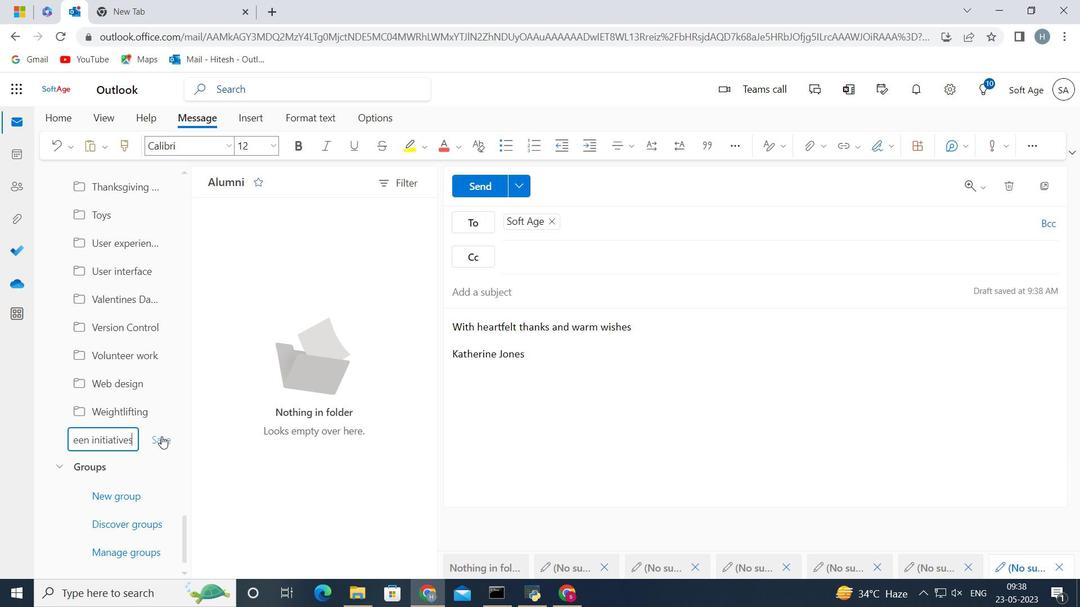 
Action: Mouse pressed left at (161, 439)
Screenshot: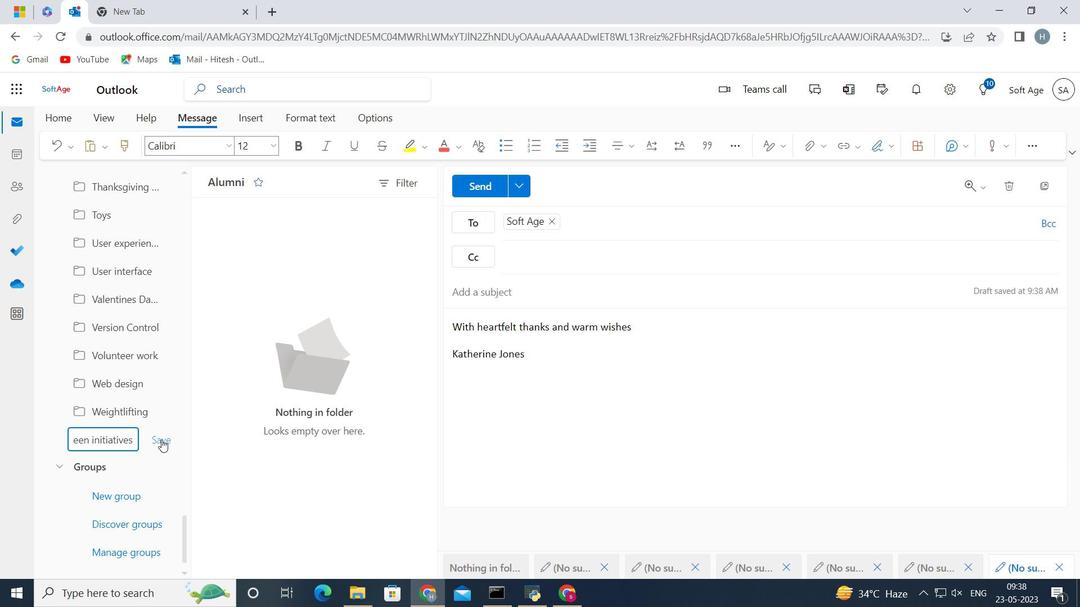 
Action: Mouse moved to (586, 398)
Screenshot: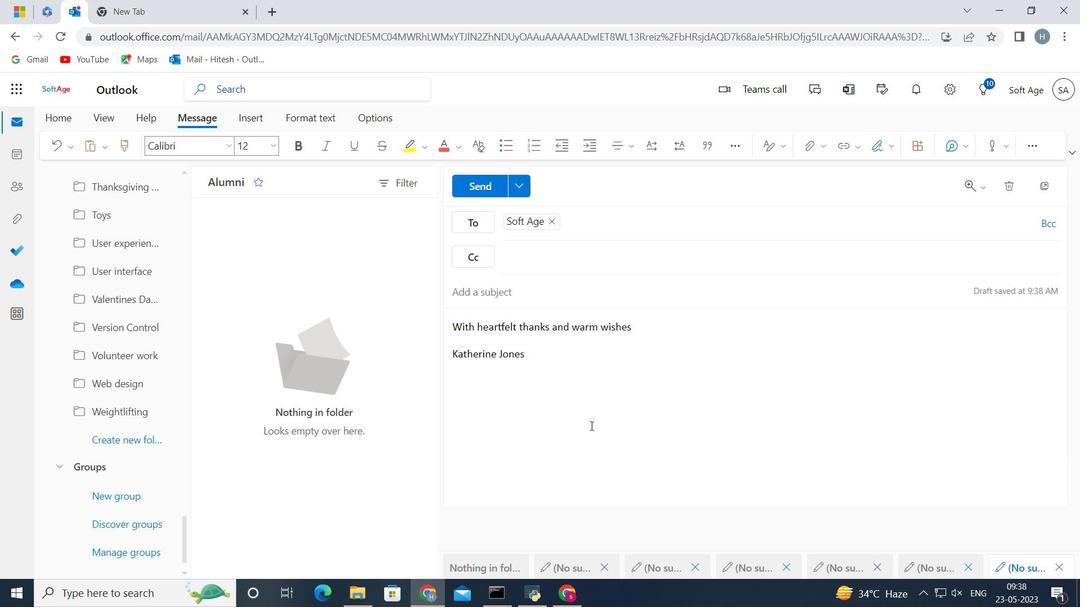 
